 Task: Add Attachment from Google Drive to Card Card0000000067 in Board Board0000000017 in Workspace WS0000000006 in Trello. Add Cover Orange to Card Card0000000067 in Board Board0000000017 in Workspace WS0000000006 in Trello. Add "Add Label …" with "Title" Title0000000067 to Button Button0000000067 to Card Card0000000067 in Board Board0000000017 in Workspace WS0000000006 in Trello. Add Description DS0000000067 to Card Card0000000067 in Board Board0000000017 in Workspace WS0000000006 in Trello. Add Comment CM0000000067 to Card Card0000000067 in Board Board0000000017 in Workspace WS0000000006 in Trello
Action: Mouse moved to (80, 379)
Screenshot: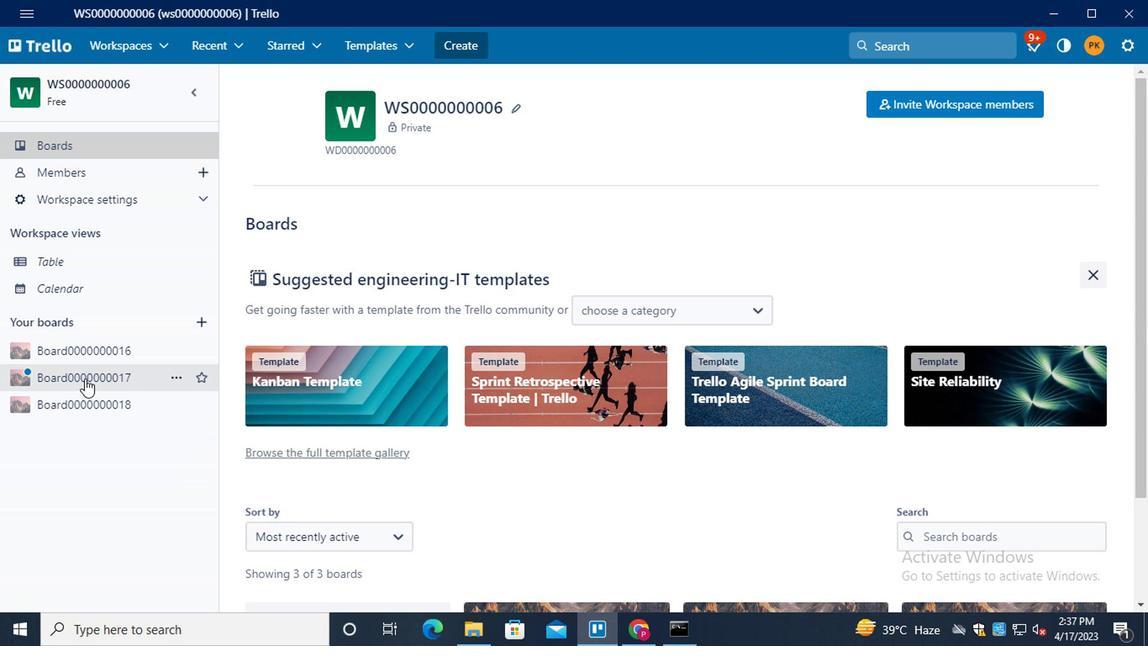 
Action: Mouse pressed left at (80, 379)
Screenshot: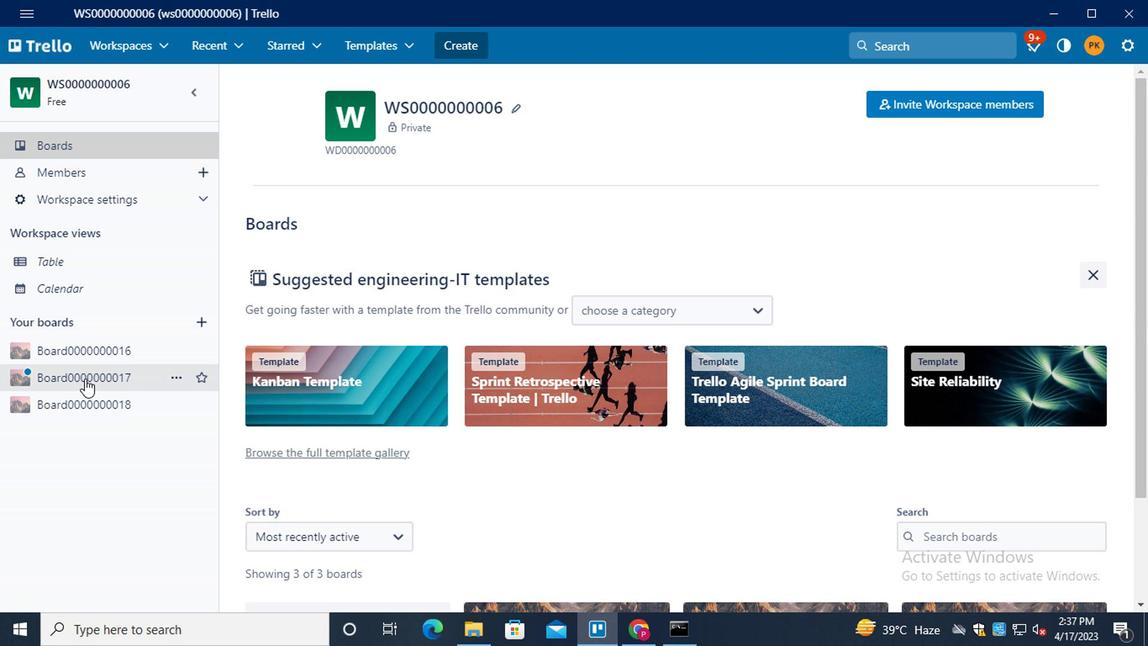
Action: Mouse moved to (292, 468)
Screenshot: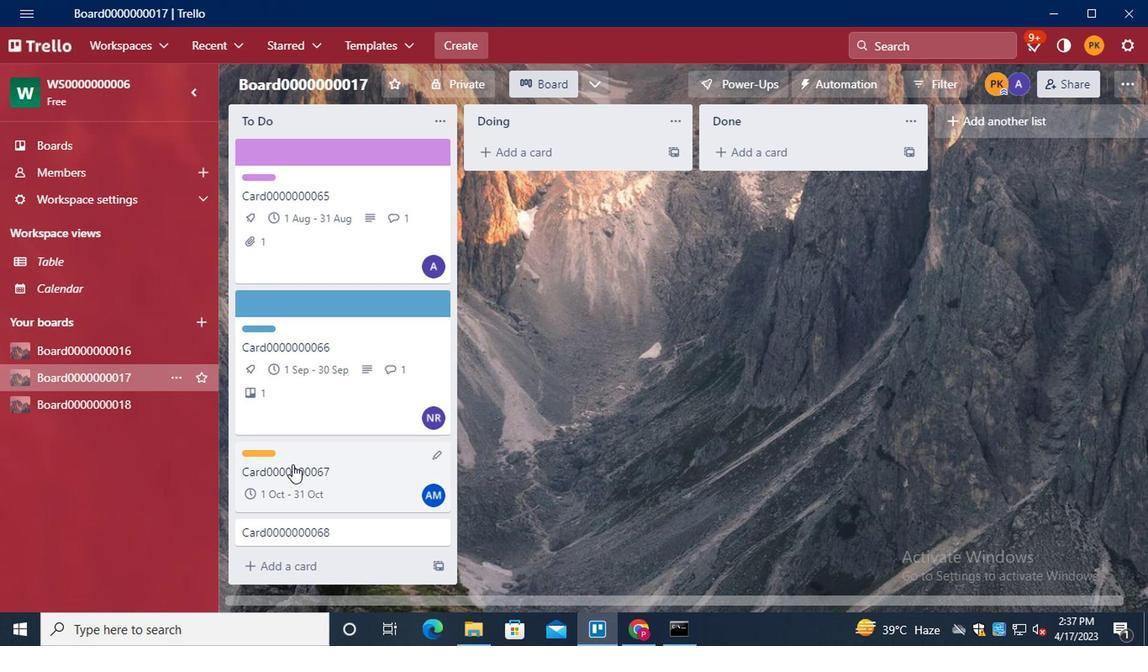 
Action: Mouse pressed left at (292, 468)
Screenshot: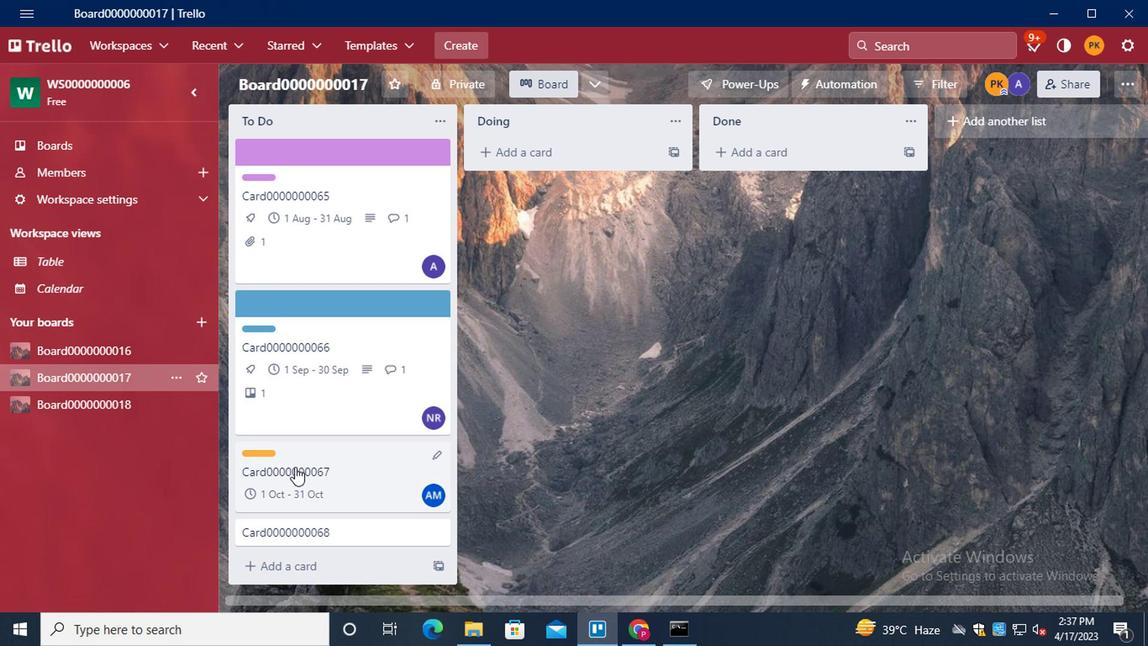 
Action: Mouse moved to (801, 358)
Screenshot: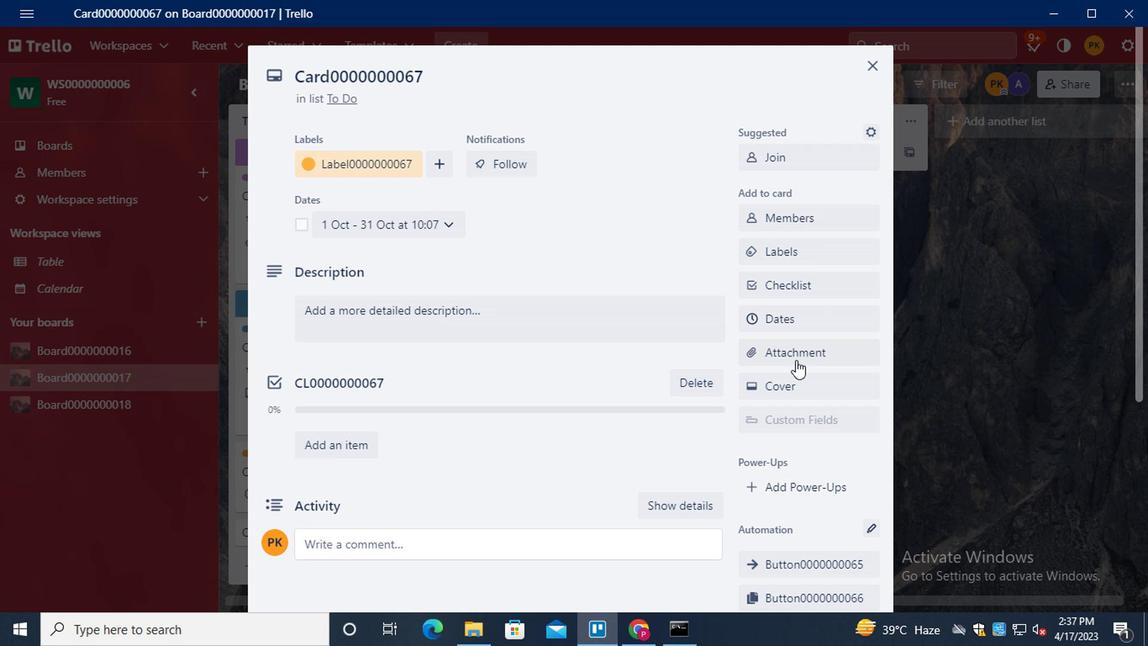 
Action: Mouse pressed left at (801, 358)
Screenshot: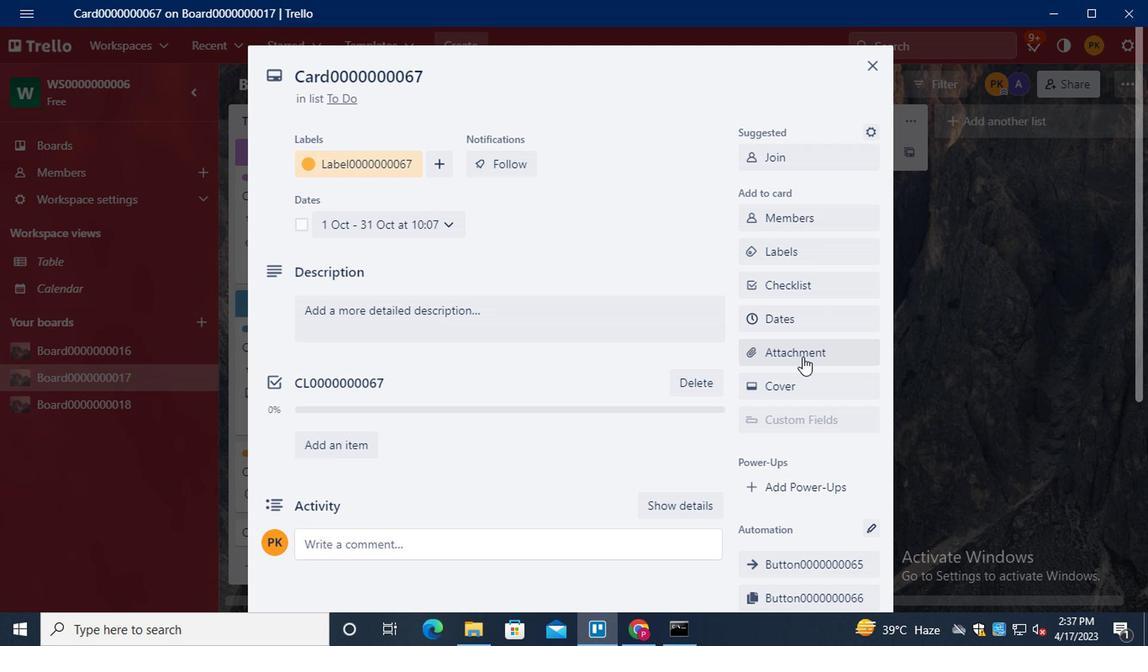 
Action: Mouse moved to (827, 211)
Screenshot: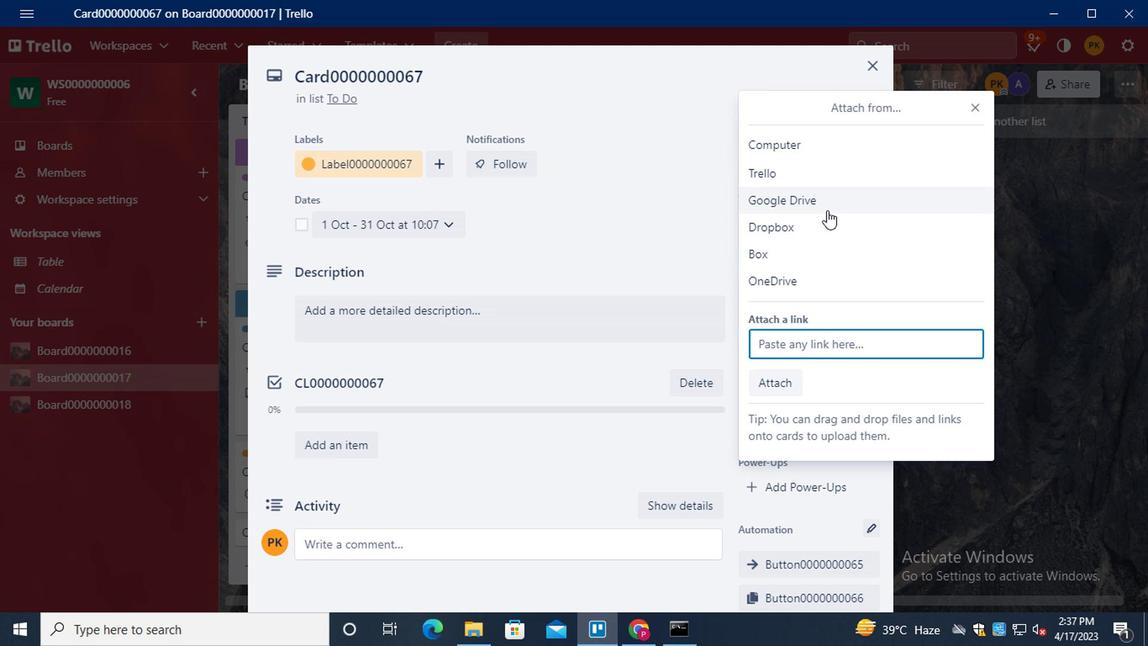 
Action: Mouse pressed left at (827, 211)
Screenshot: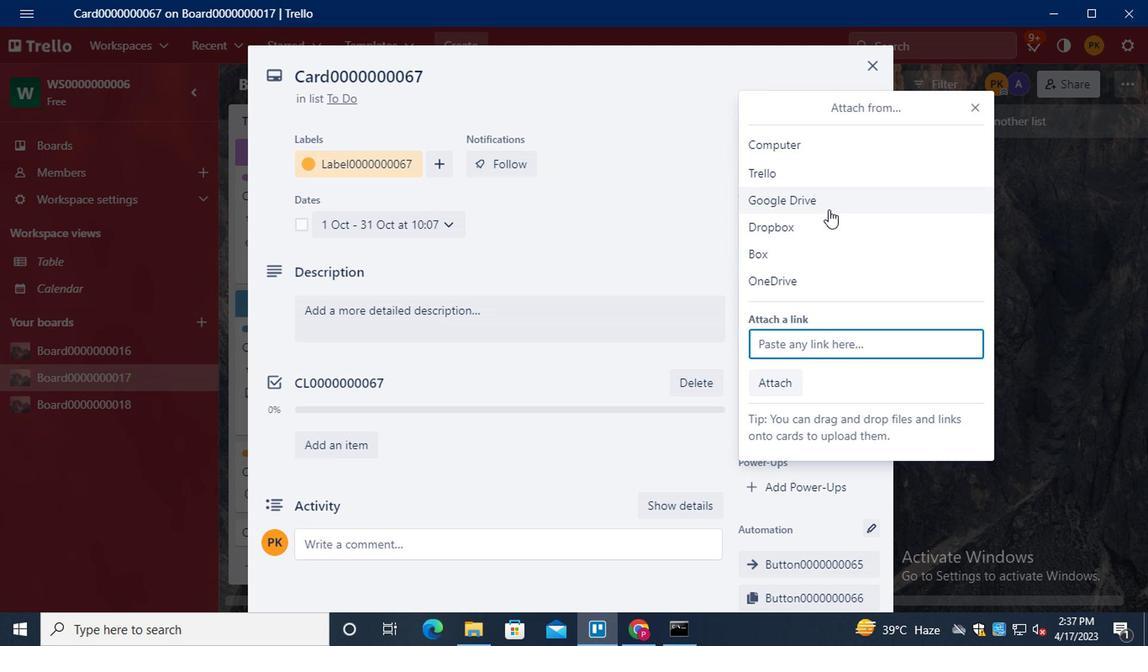 
Action: Mouse moved to (614, 406)
Screenshot: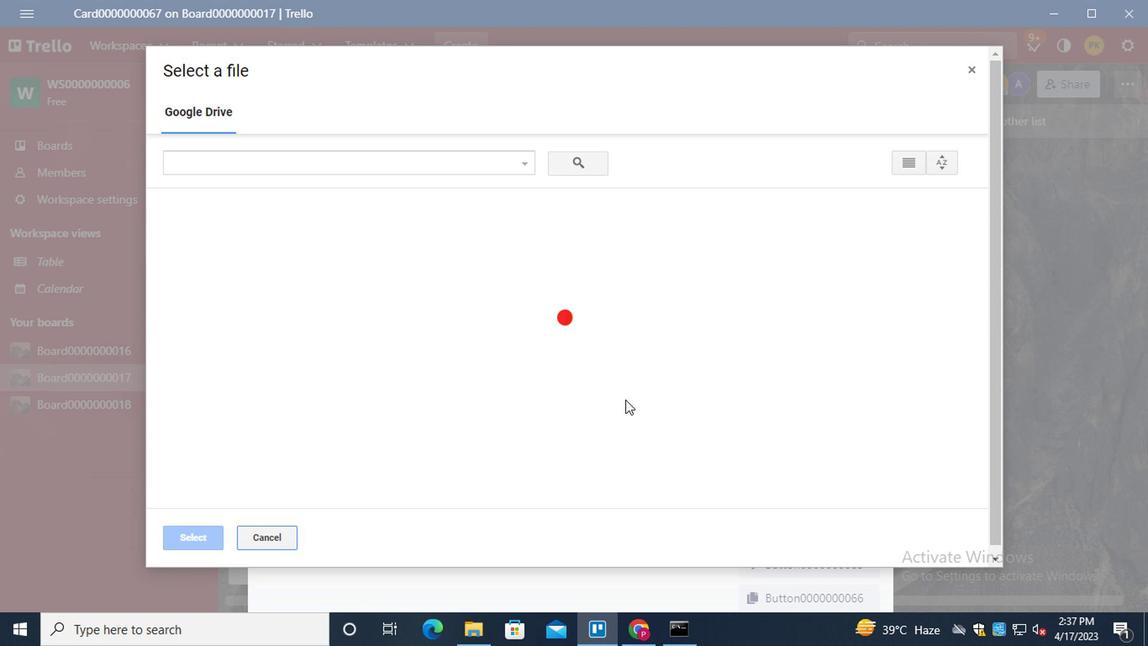 
Action: Mouse scrolled (614, 405) with delta (0, 0)
Screenshot: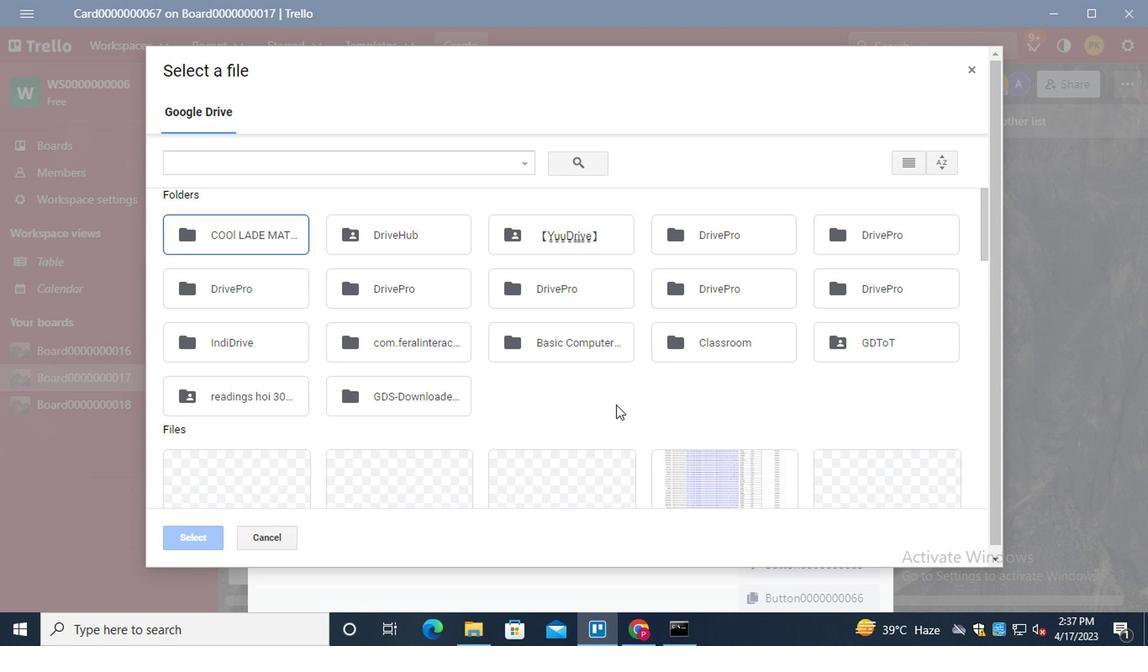 
Action: Mouse scrolled (614, 405) with delta (0, 0)
Screenshot: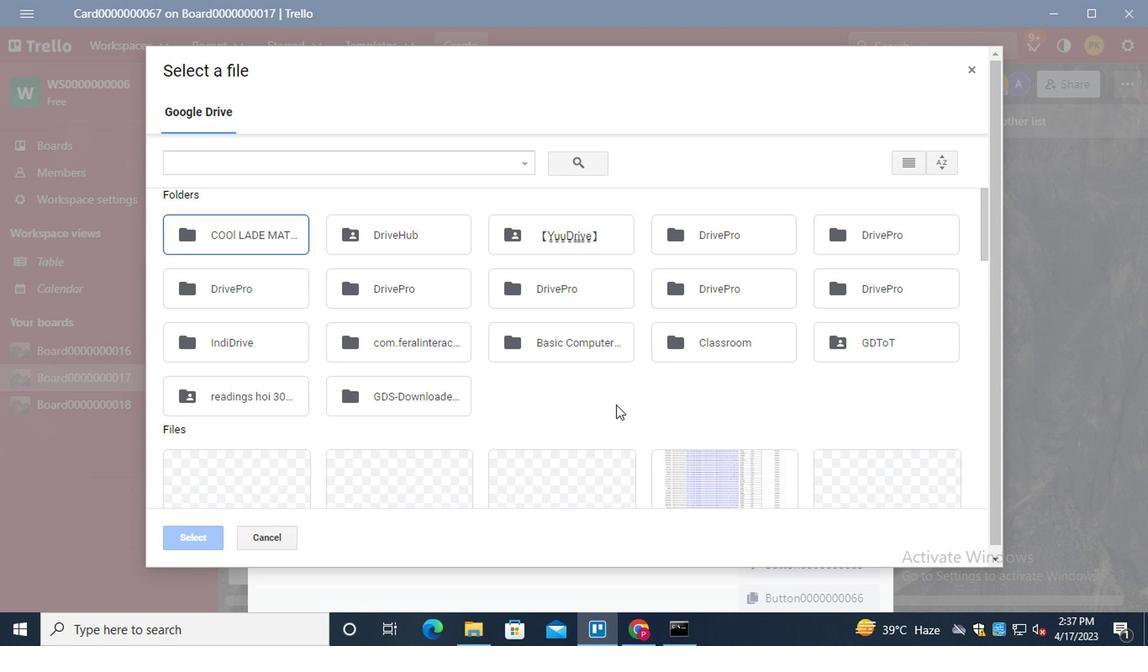 
Action: Mouse scrolled (614, 405) with delta (0, 0)
Screenshot: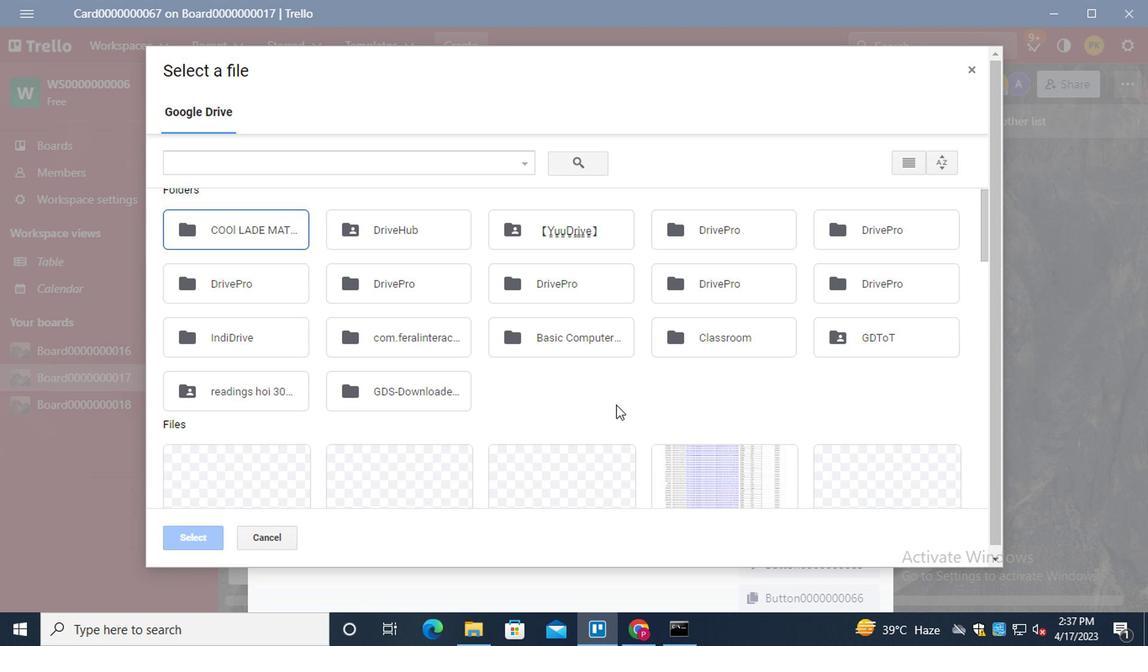 
Action: Mouse moved to (864, 342)
Screenshot: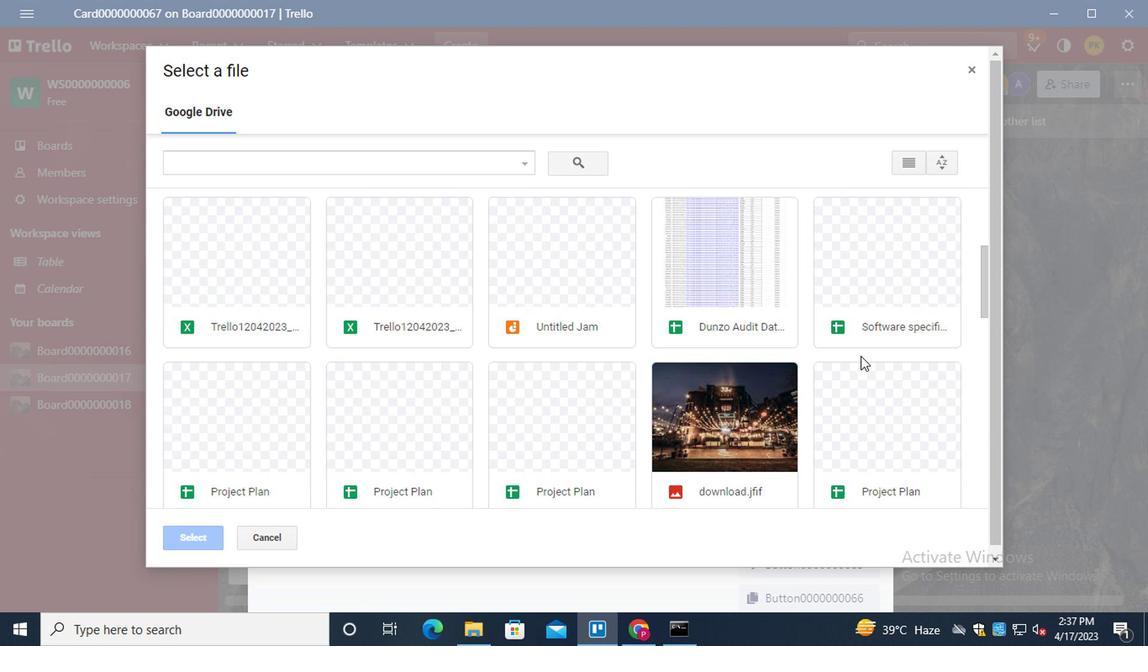 
Action: Mouse pressed left at (864, 342)
Screenshot: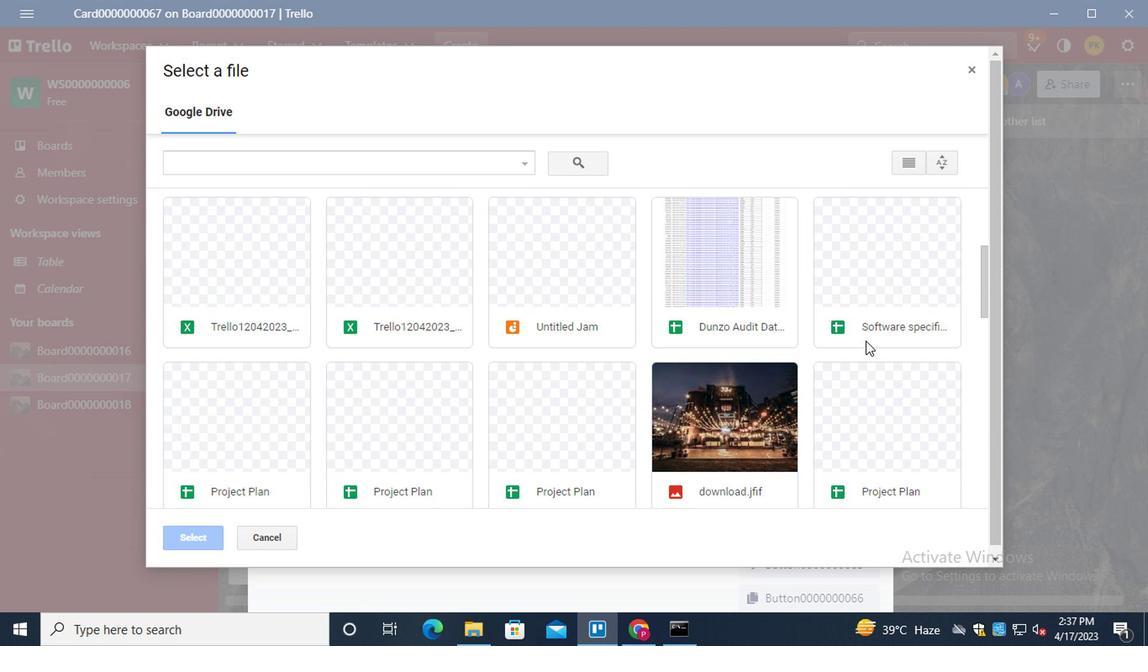 
Action: Mouse moved to (192, 542)
Screenshot: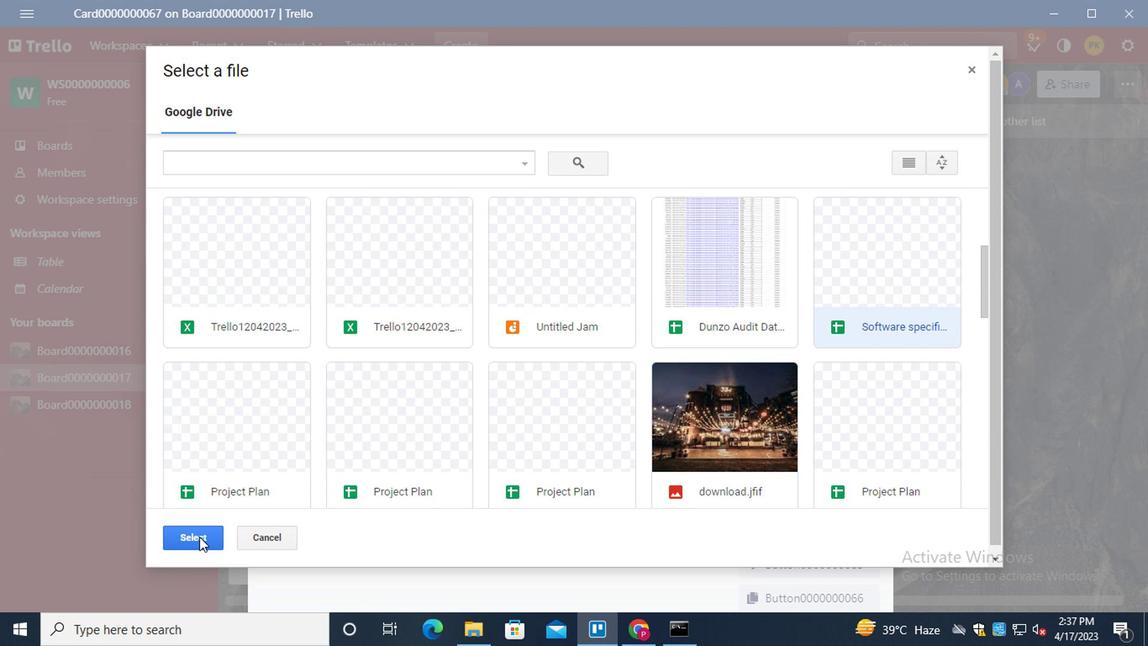 
Action: Mouse pressed left at (192, 542)
Screenshot: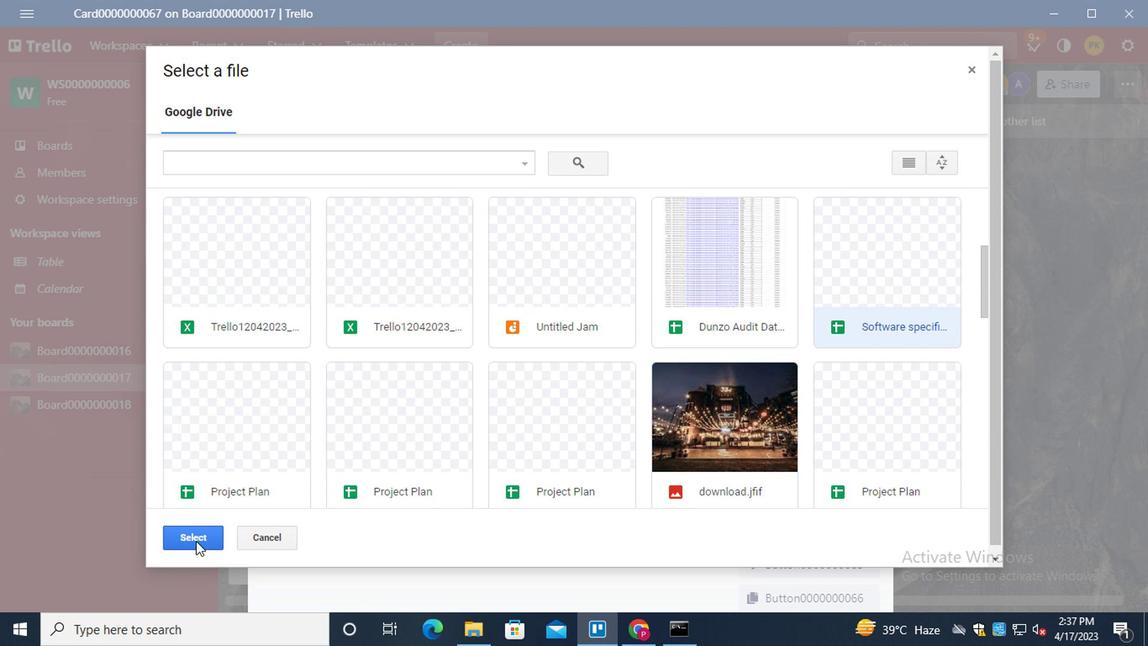 
Action: Mouse moved to (790, 393)
Screenshot: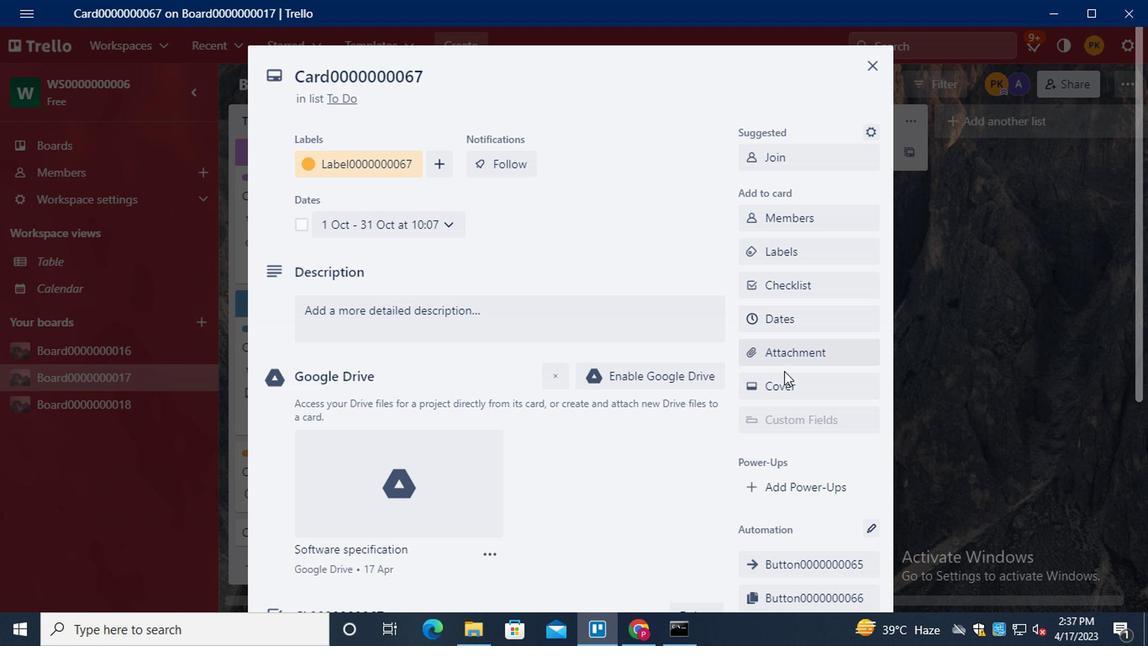 
Action: Mouse pressed left at (790, 393)
Screenshot: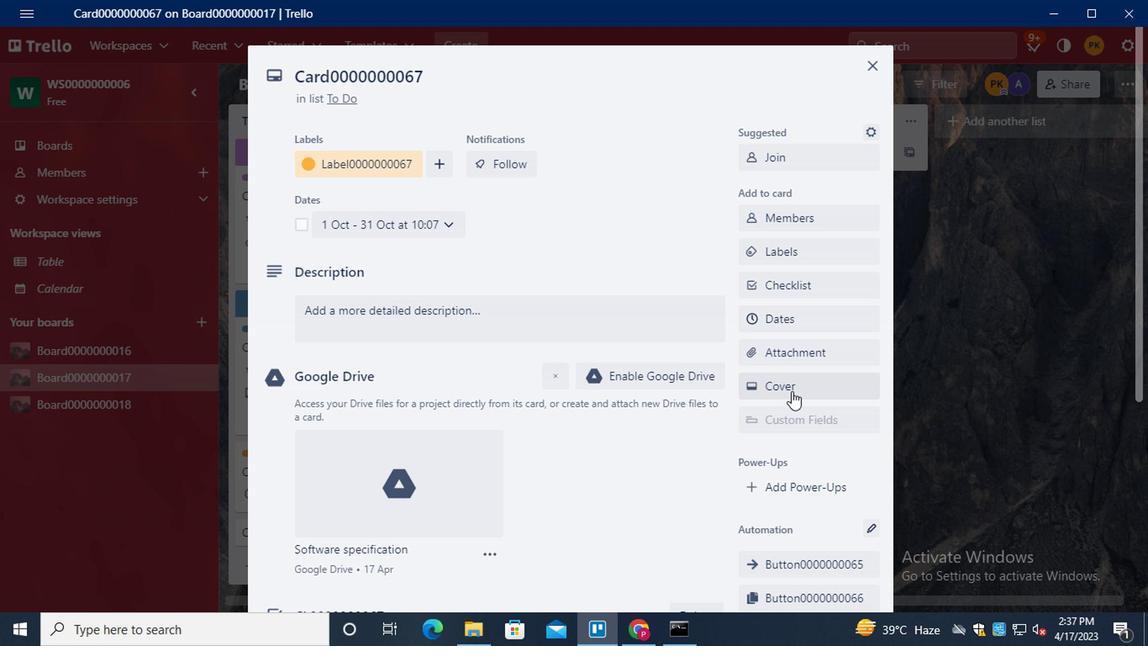 
Action: Mouse moved to (868, 271)
Screenshot: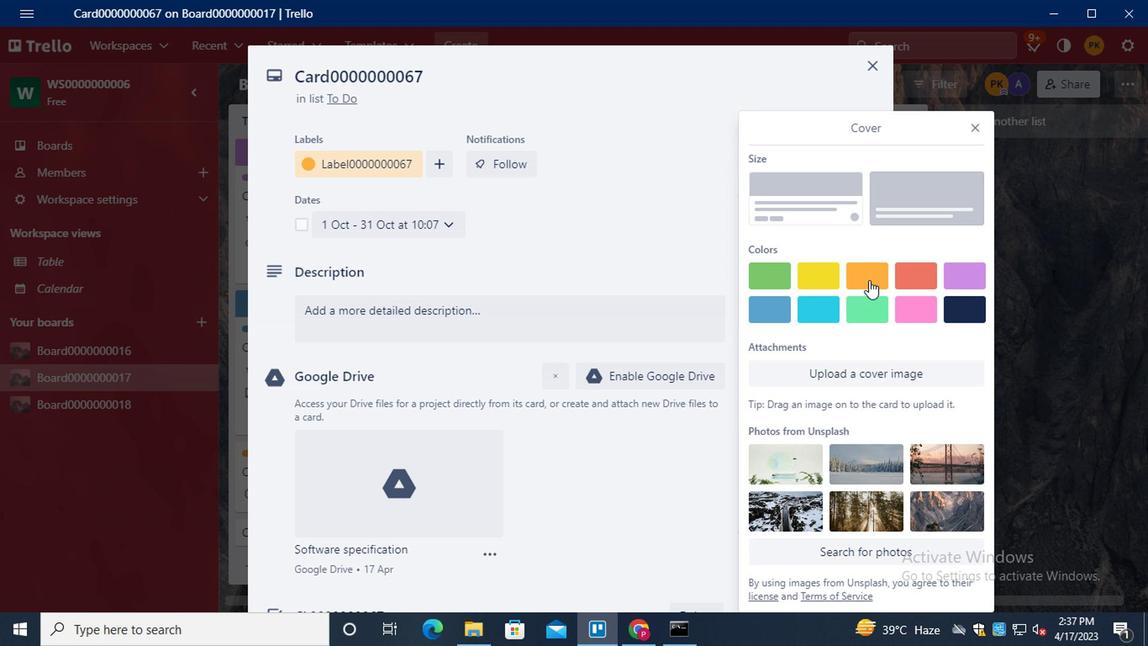 
Action: Mouse pressed left at (868, 271)
Screenshot: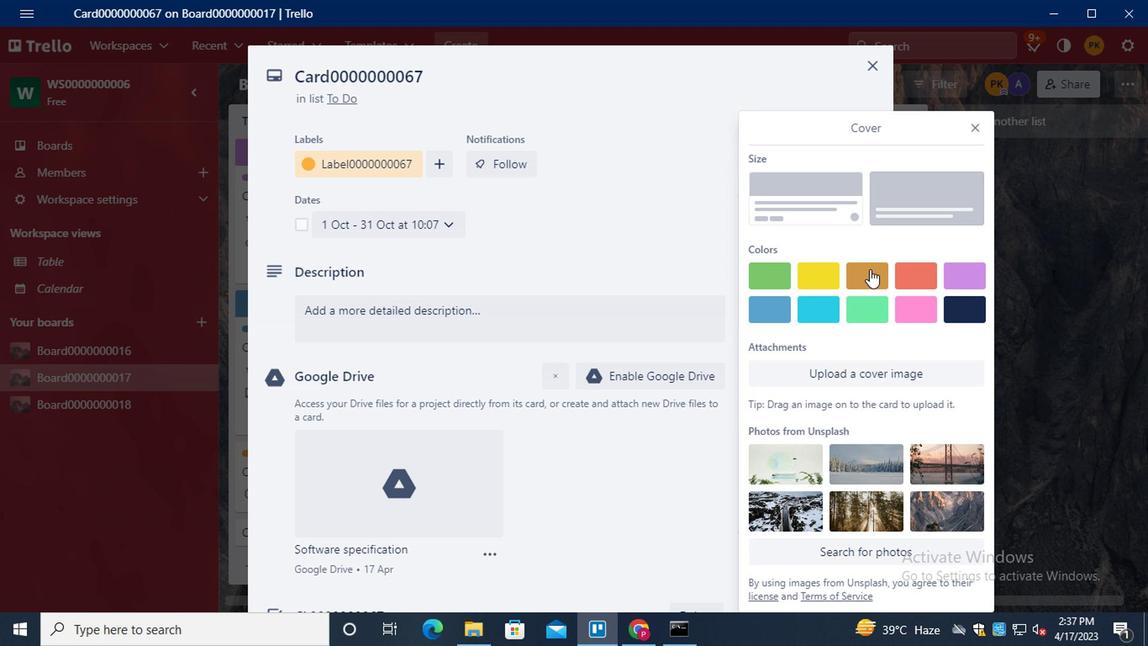 
Action: Mouse moved to (973, 99)
Screenshot: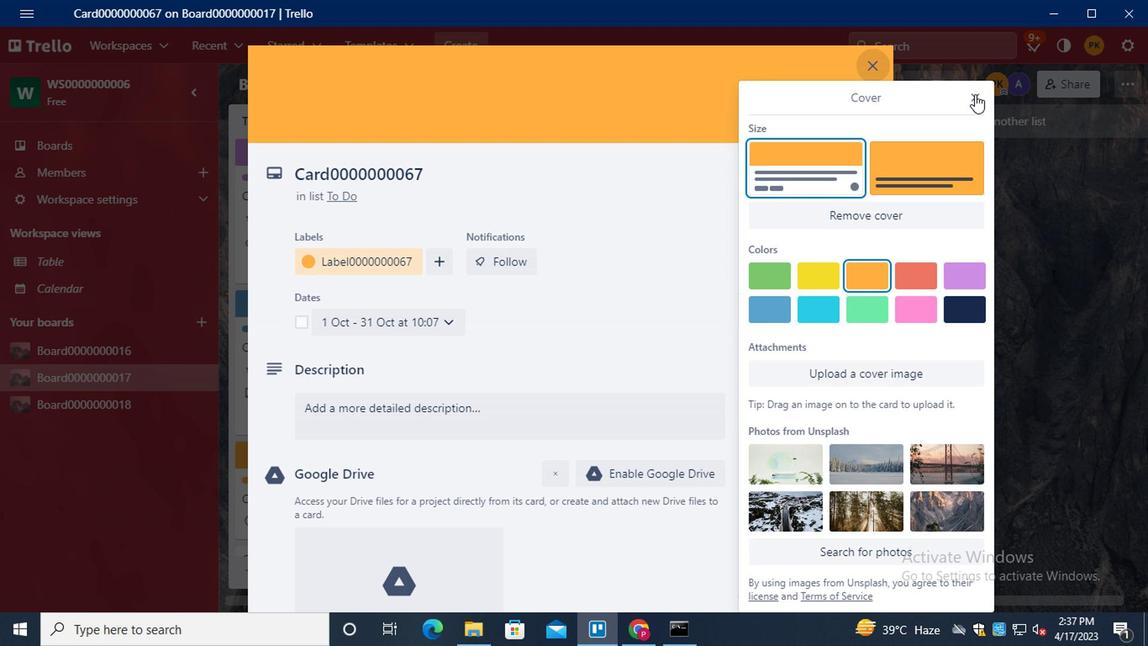 
Action: Mouse pressed left at (973, 99)
Screenshot: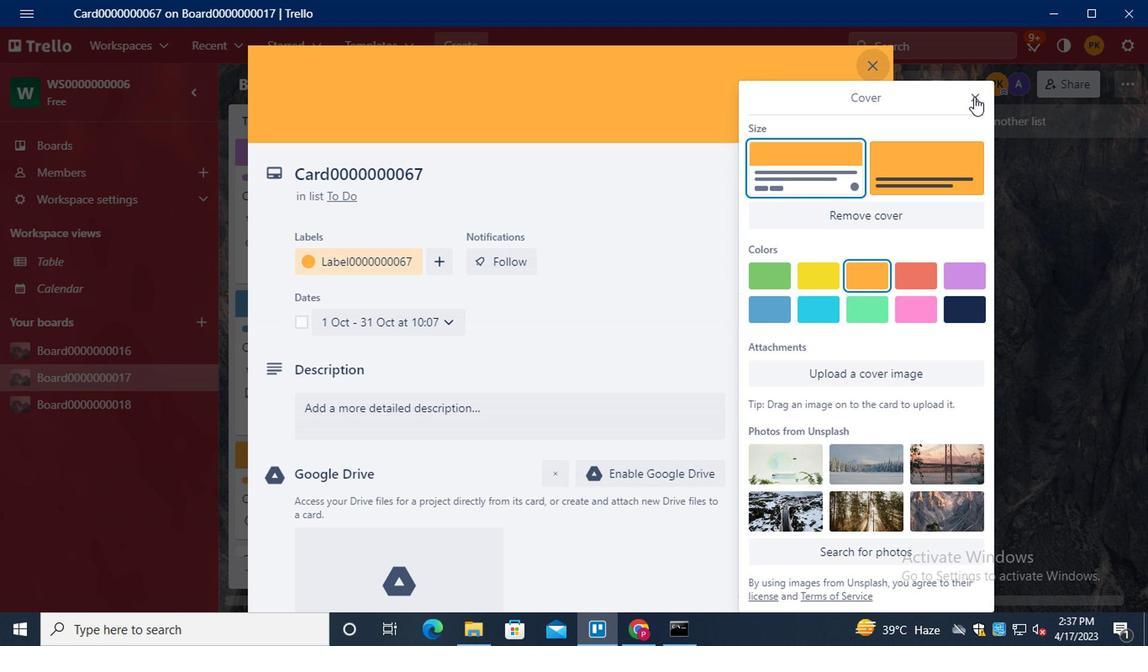 
Action: Mouse moved to (788, 506)
Screenshot: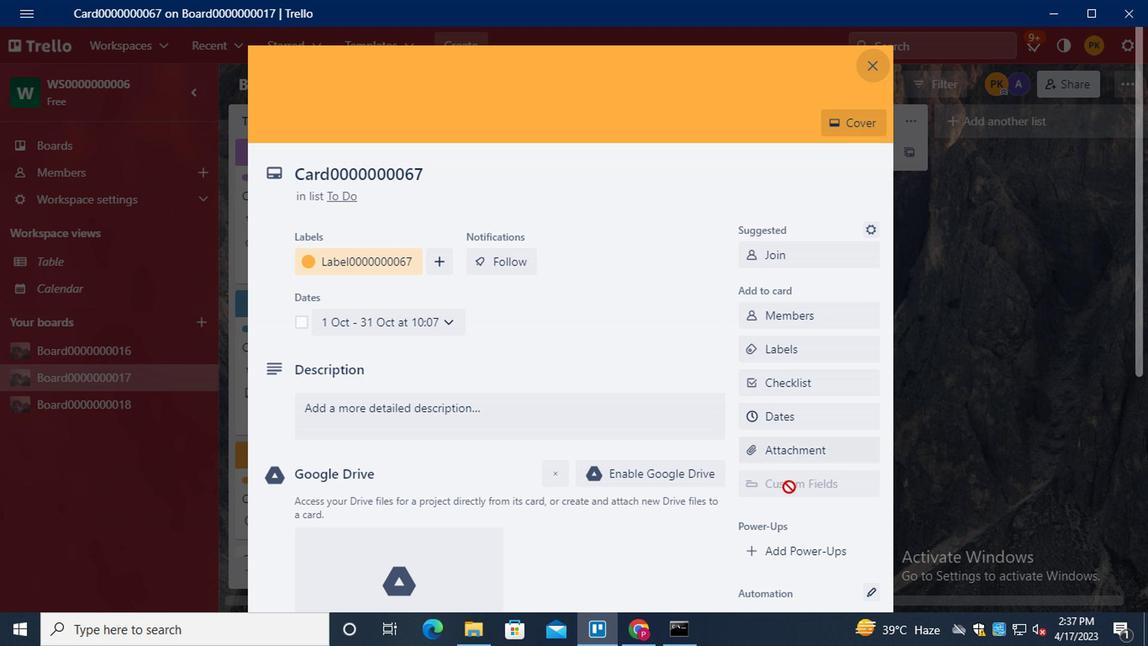 
Action: Mouse scrolled (788, 505) with delta (0, -1)
Screenshot: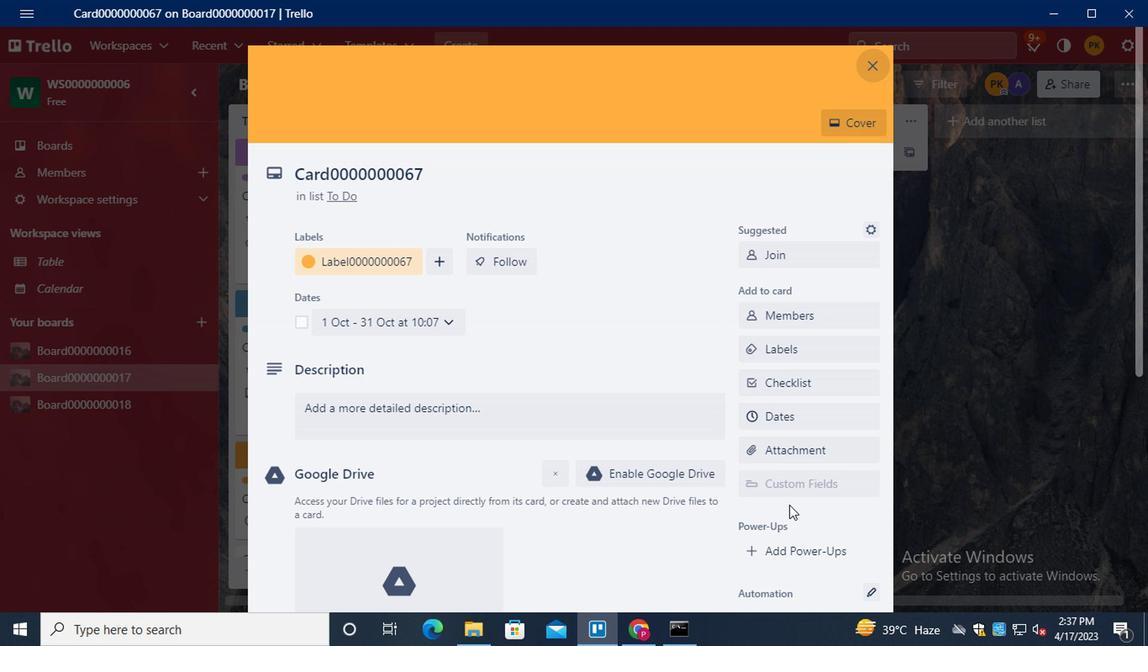 
Action: Mouse scrolled (788, 505) with delta (0, -1)
Screenshot: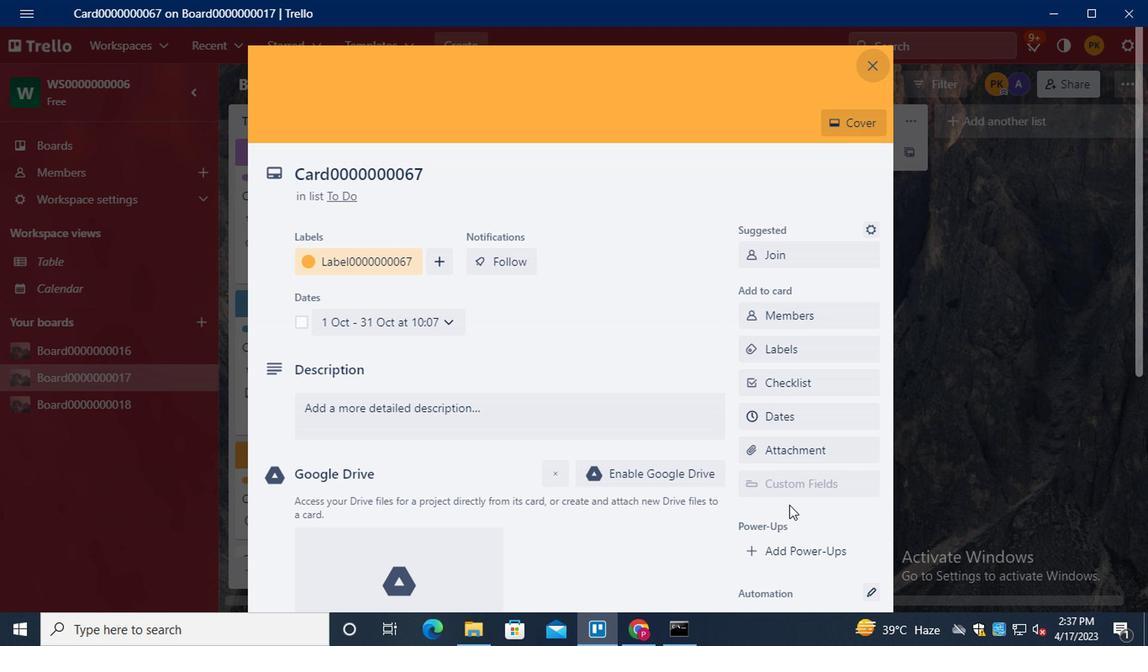 
Action: Mouse moved to (788, 527)
Screenshot: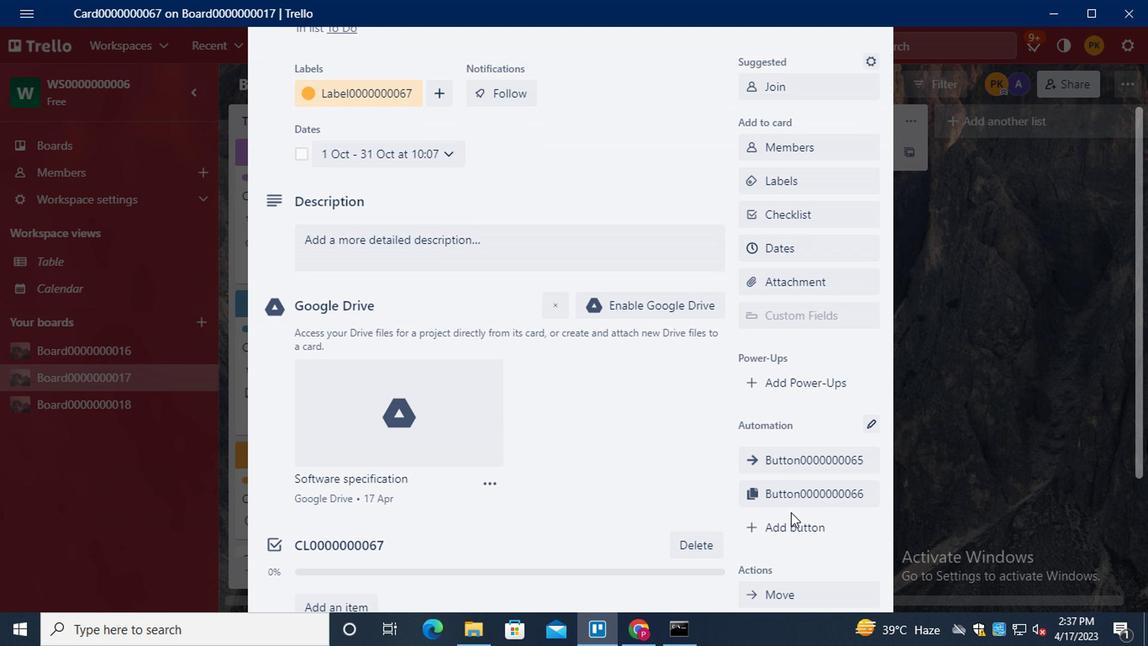 
Action: Mouse pressed left at (788, 527)
Screenshot: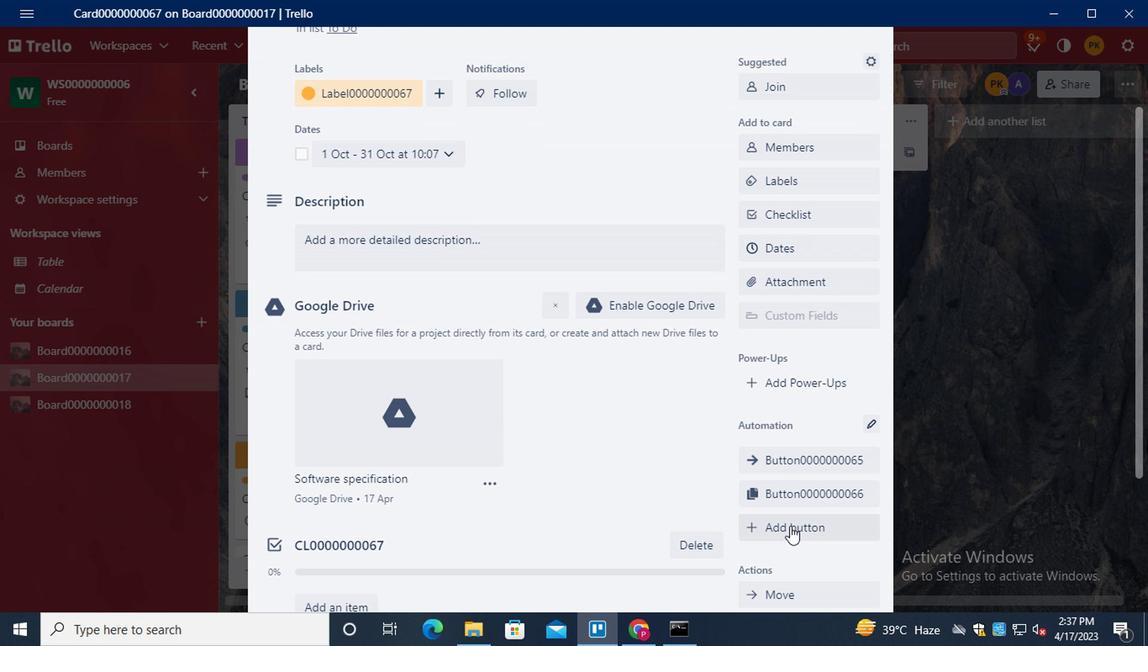 
Action: Mouse moved to (858, 229)
Screenshot: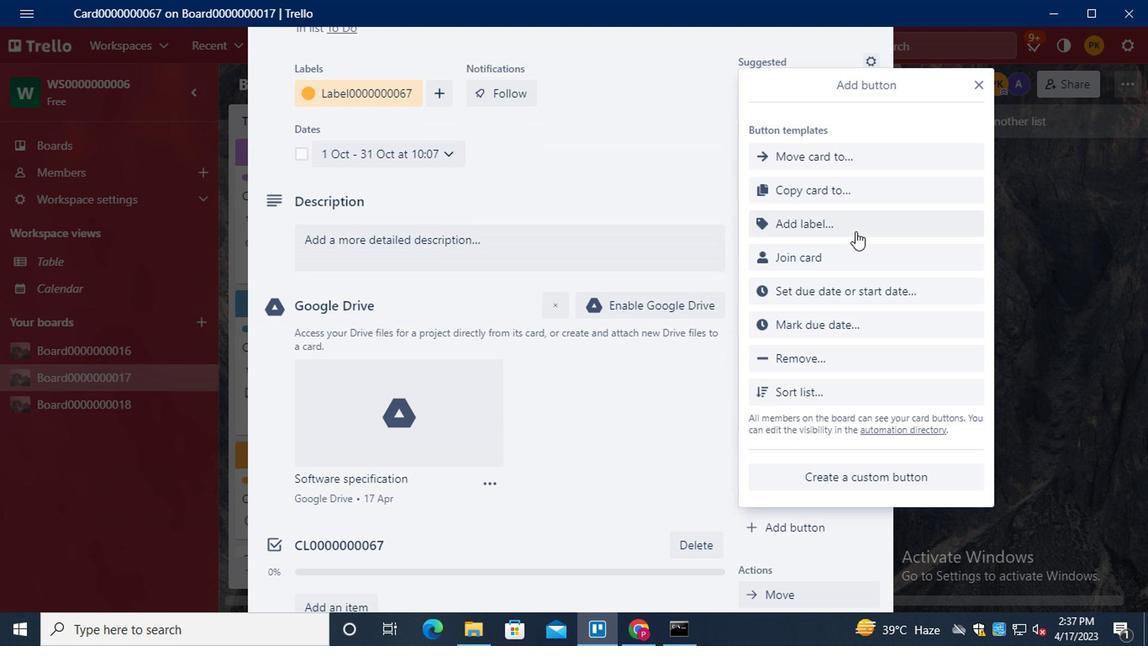 
Action: Mouse pressed left at (858, 229)
Screenshot: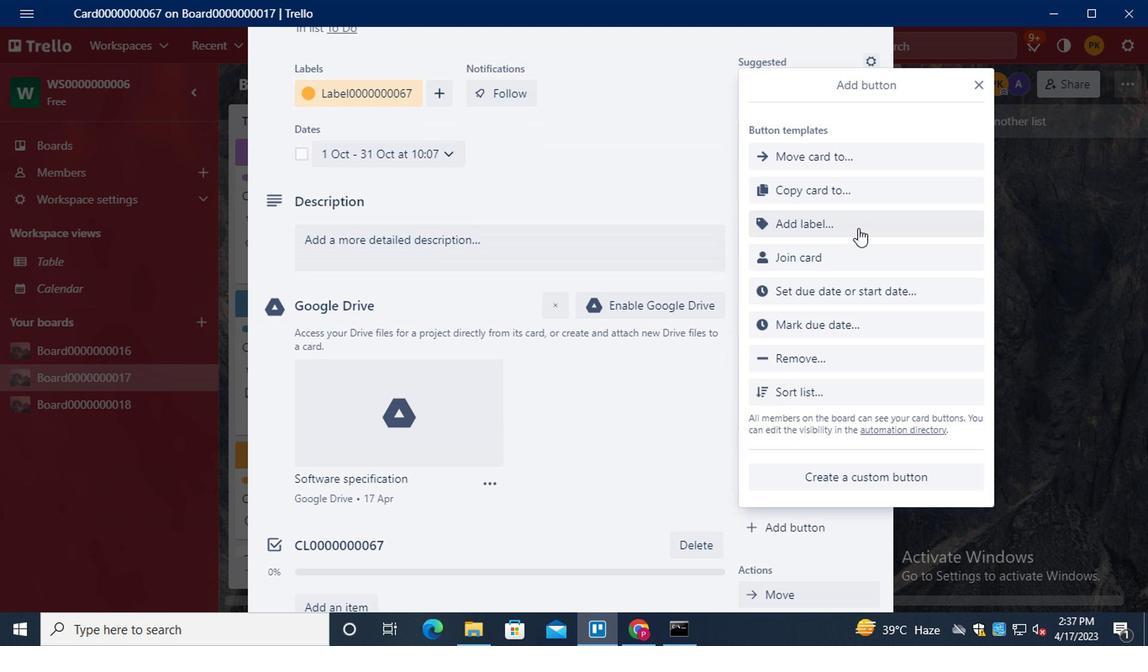 
Action: Key pressed <Key.shift>TITLE0000000067
Screenshot: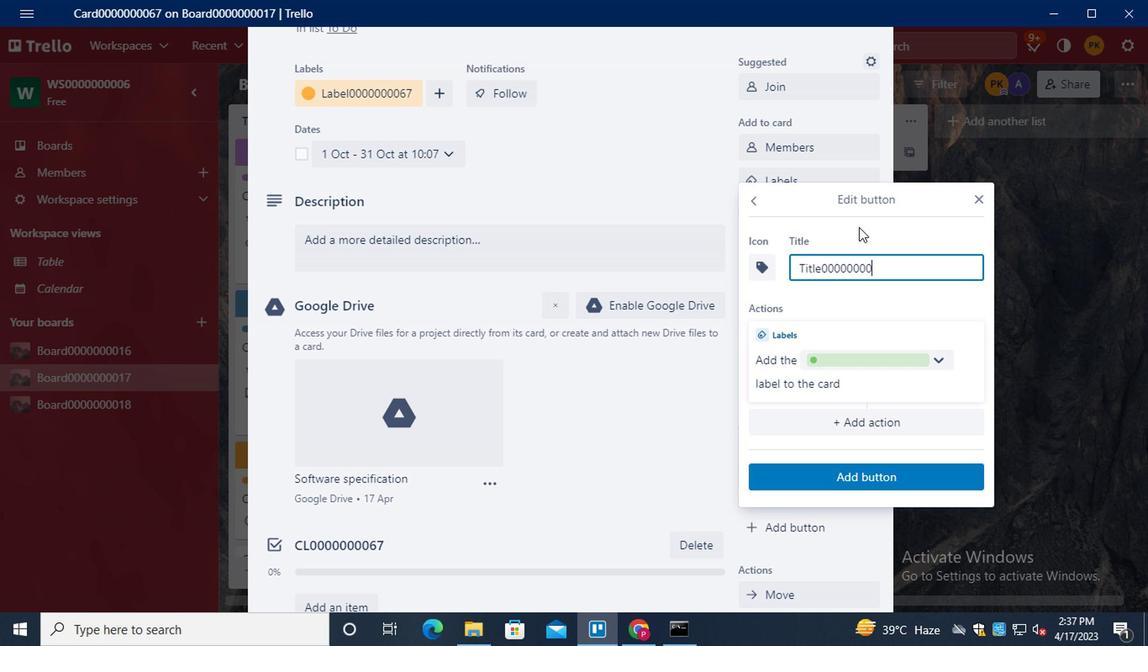 
Action: Mouse moved to (853, 478)
Screenshot: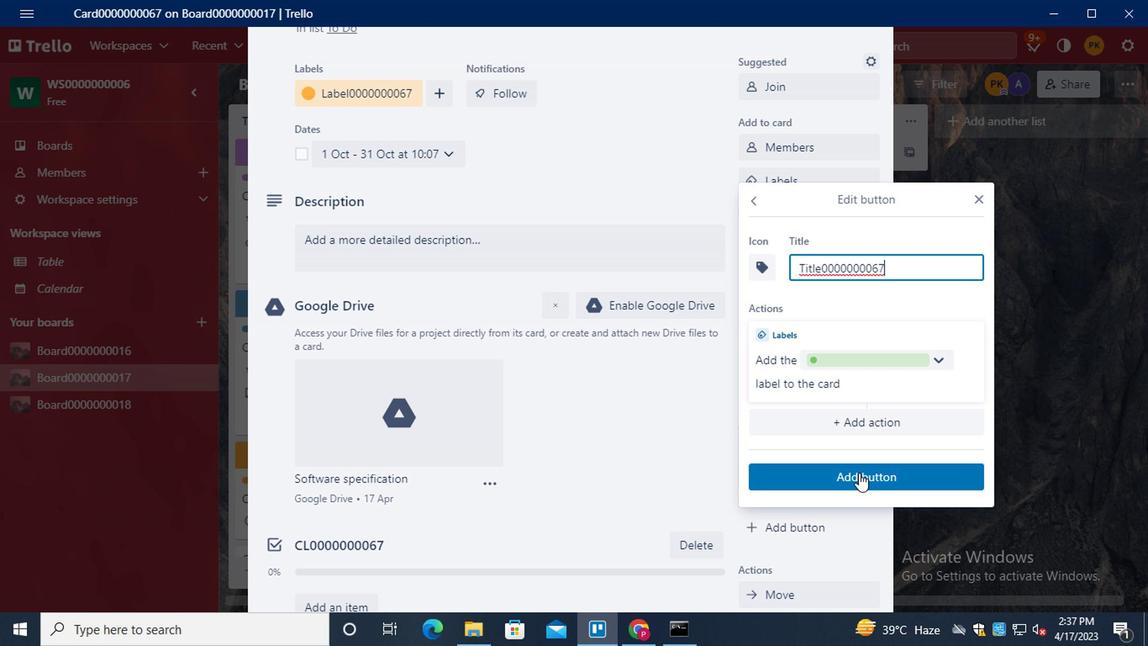 
Action: Mouse pressed left at (853, 478)
Screenshot: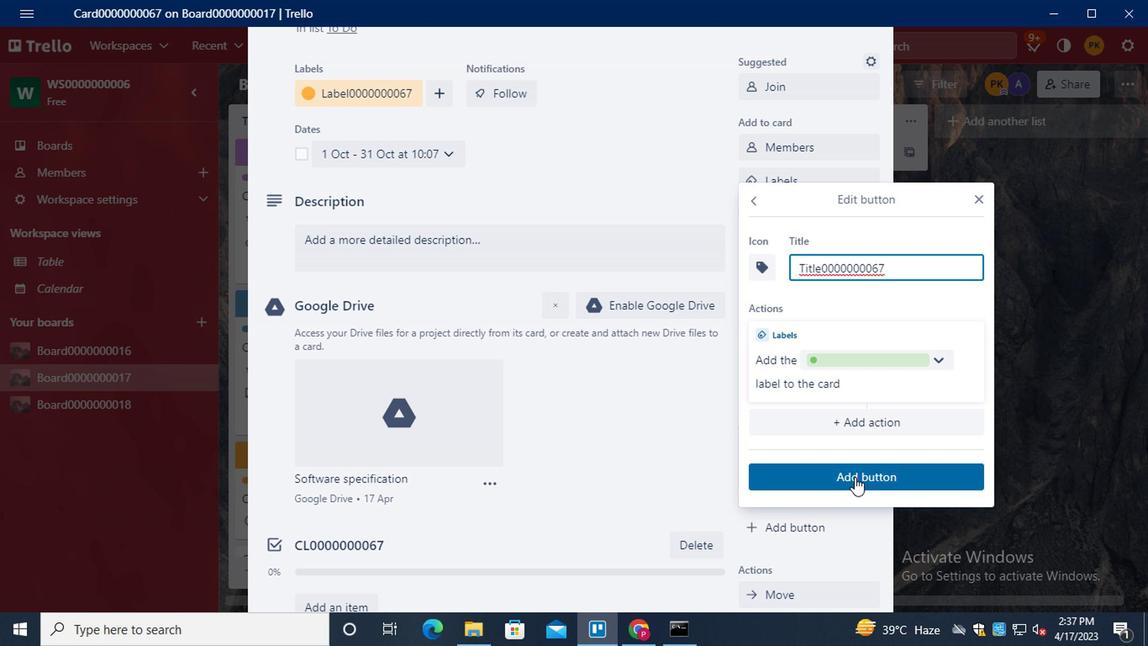 
Action: Mouse moved to (643, 248)
Screenshot: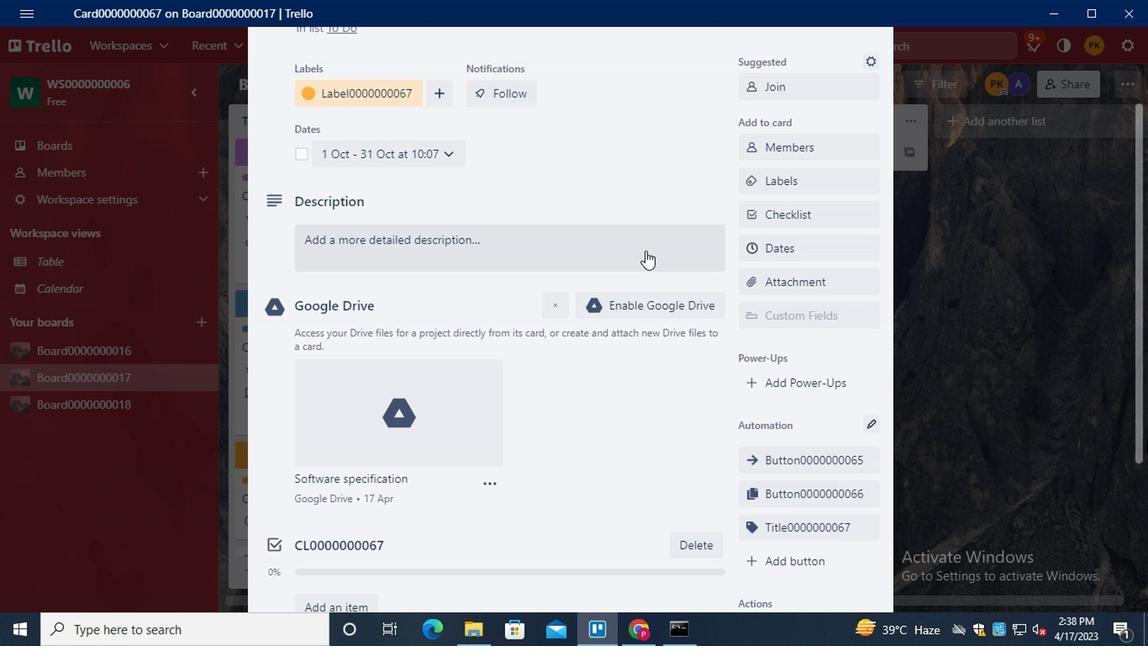 
Action: Mouse pressed left at (643, 248)
Screenshot: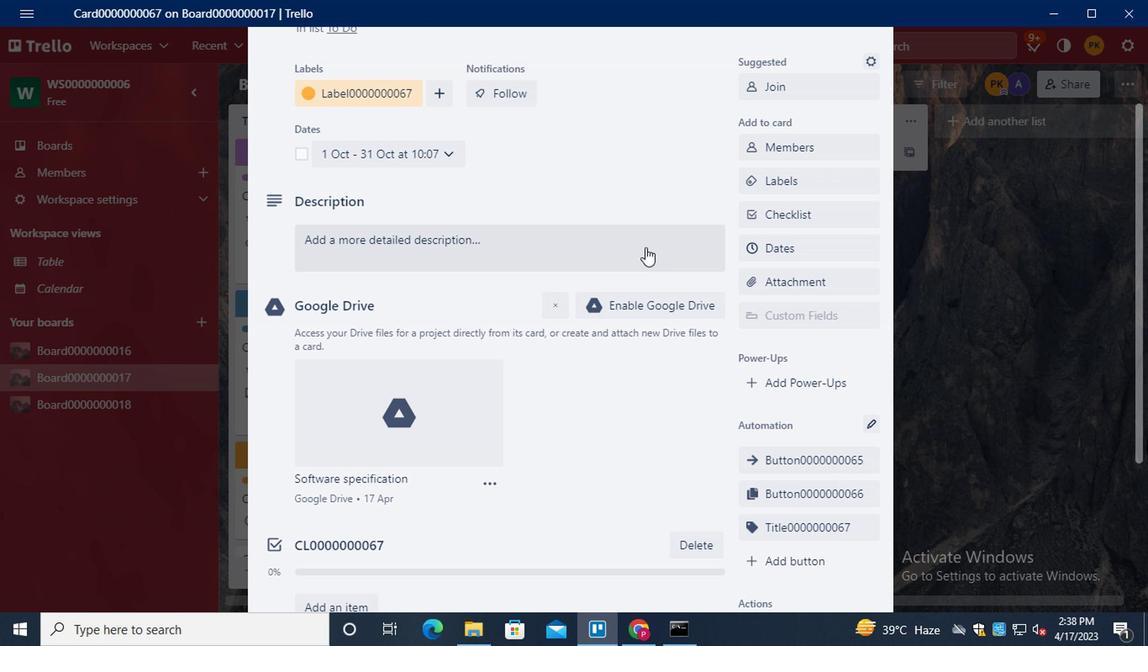 
Action: Key pressed <Key.shift>DS0000000067
Screenshot: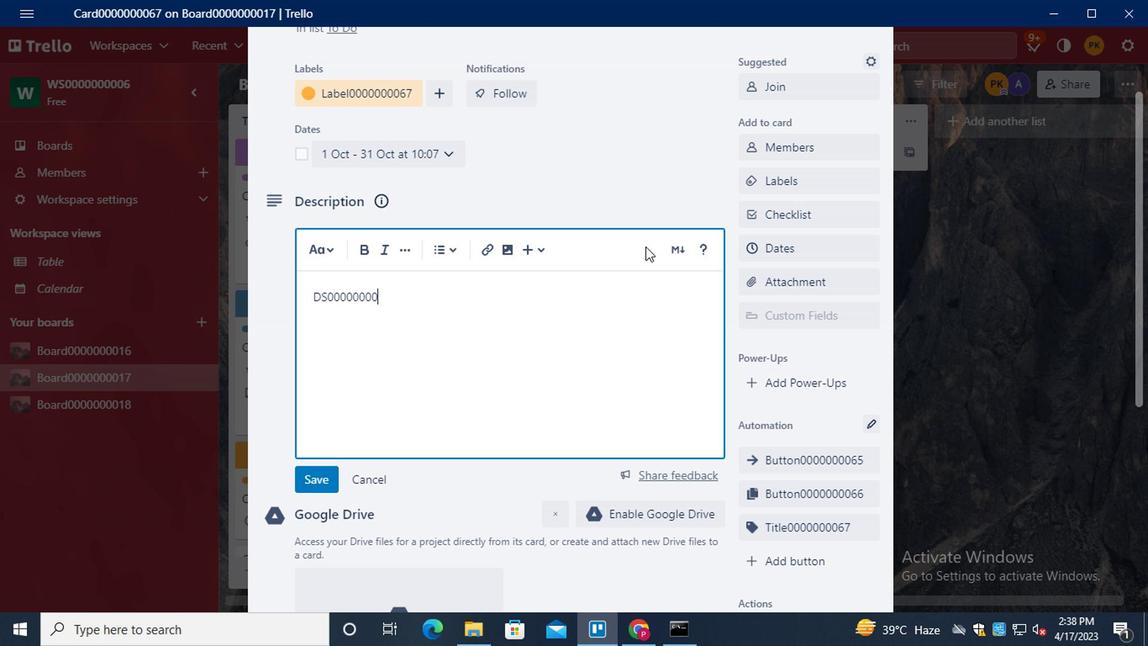 
Action: Mouse moved to (322, 477)
Screenshot: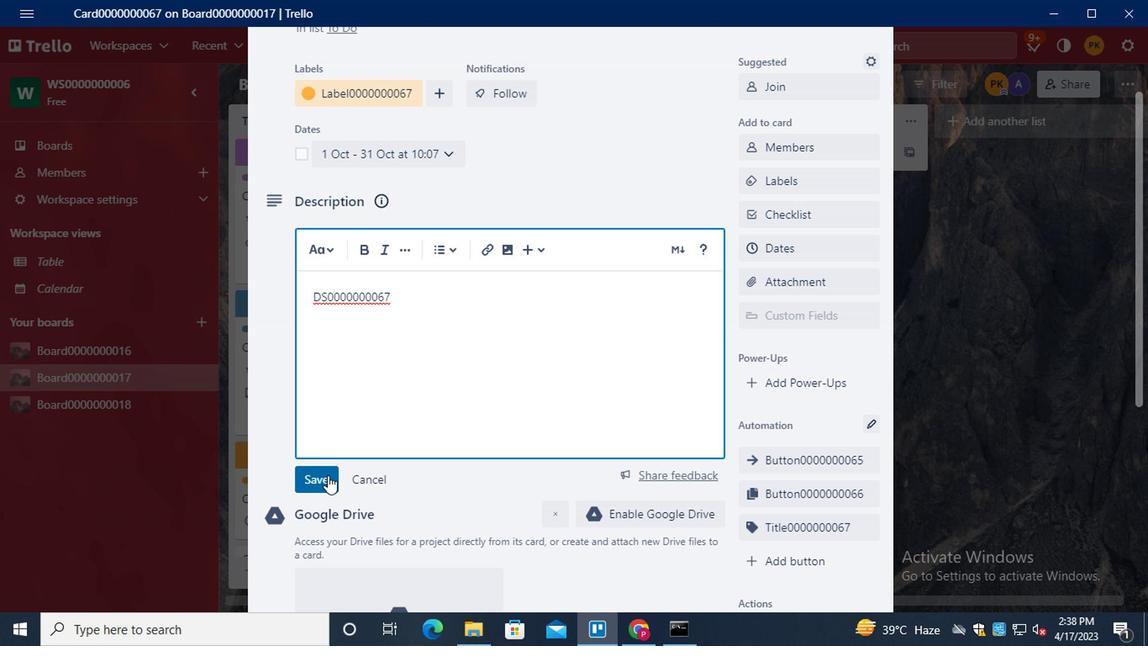 
Action: Mouse pressed left at (322, 477)
Screenshot: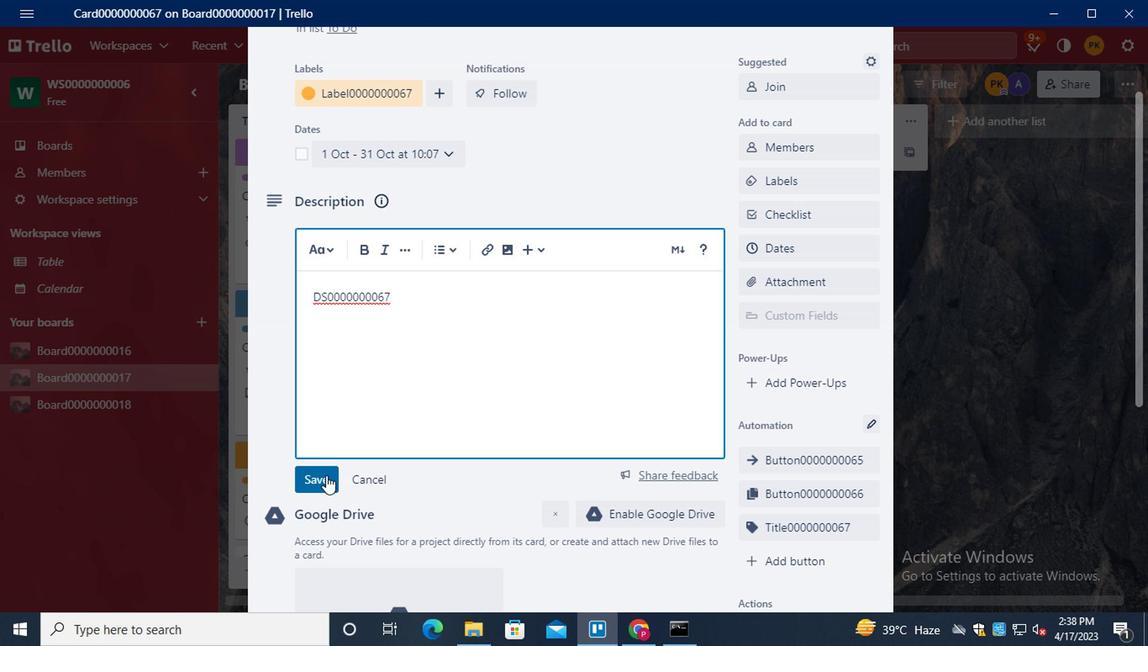 
Action: Mouse moved to (439, 391)
Screenshot: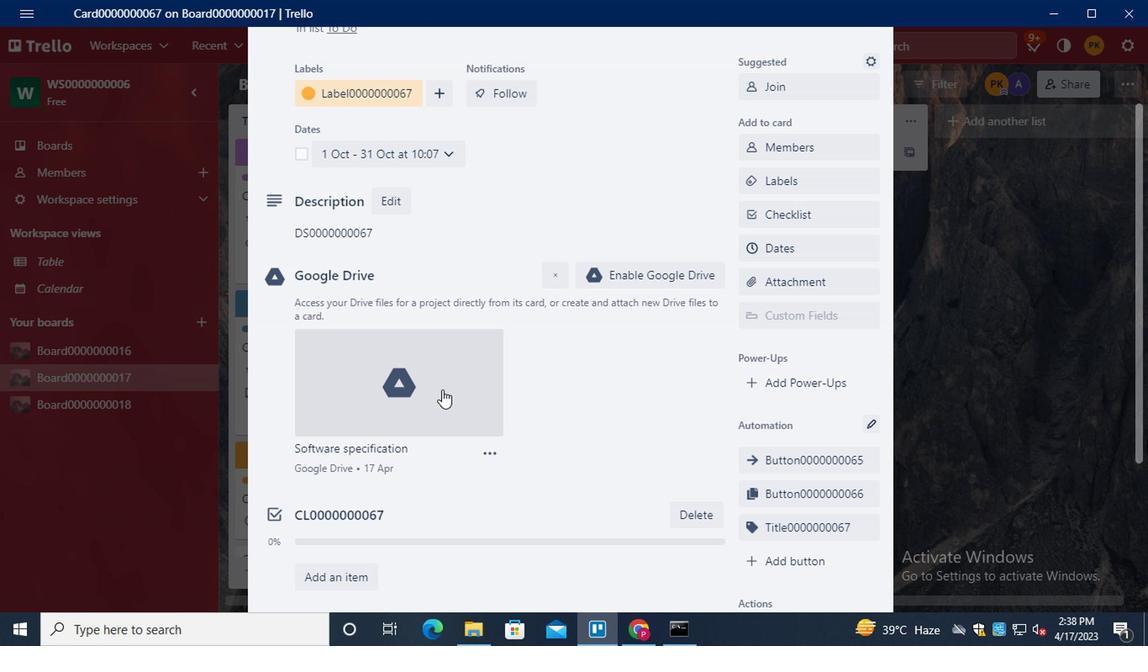 
Action: Mouse scrolled (439, 390) with delta (0, 0)
Screenshot: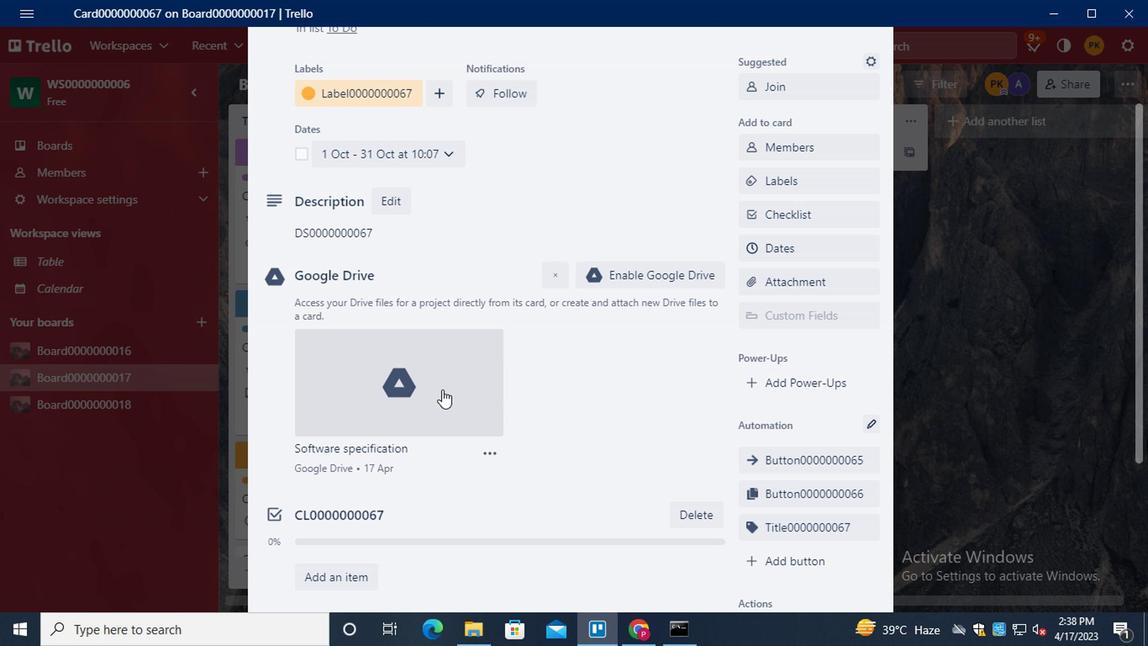 
Action: Mouse scrolled (439, 390) with delta (0, 0)
Screenshot: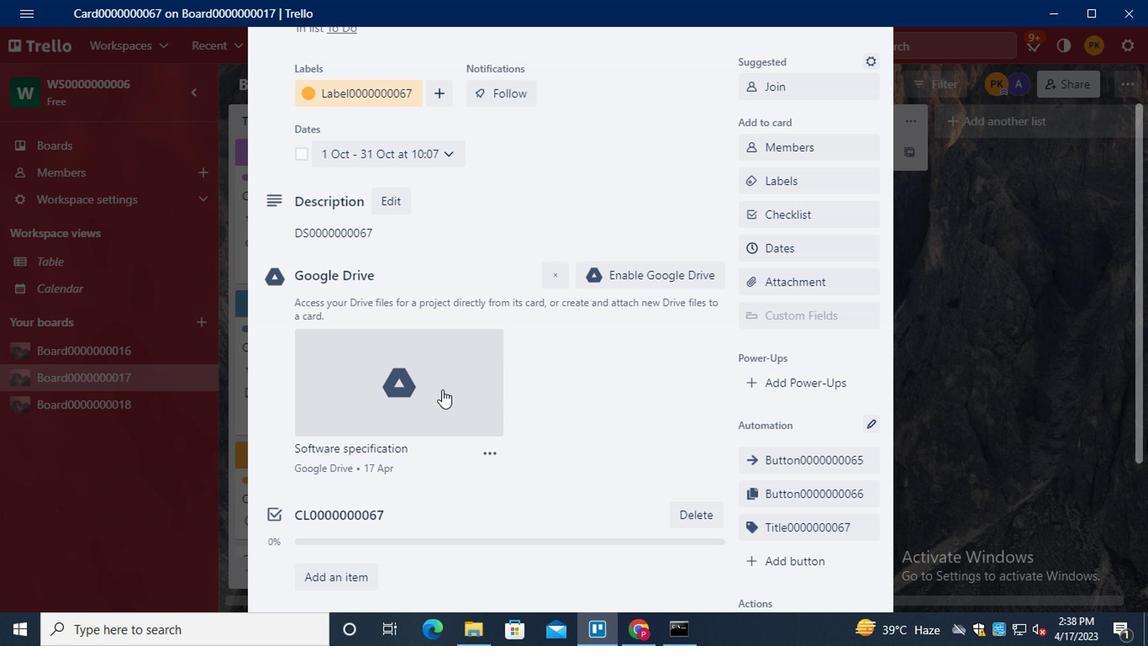 
Action: Mouse moved to (439, 391)
Screenshot: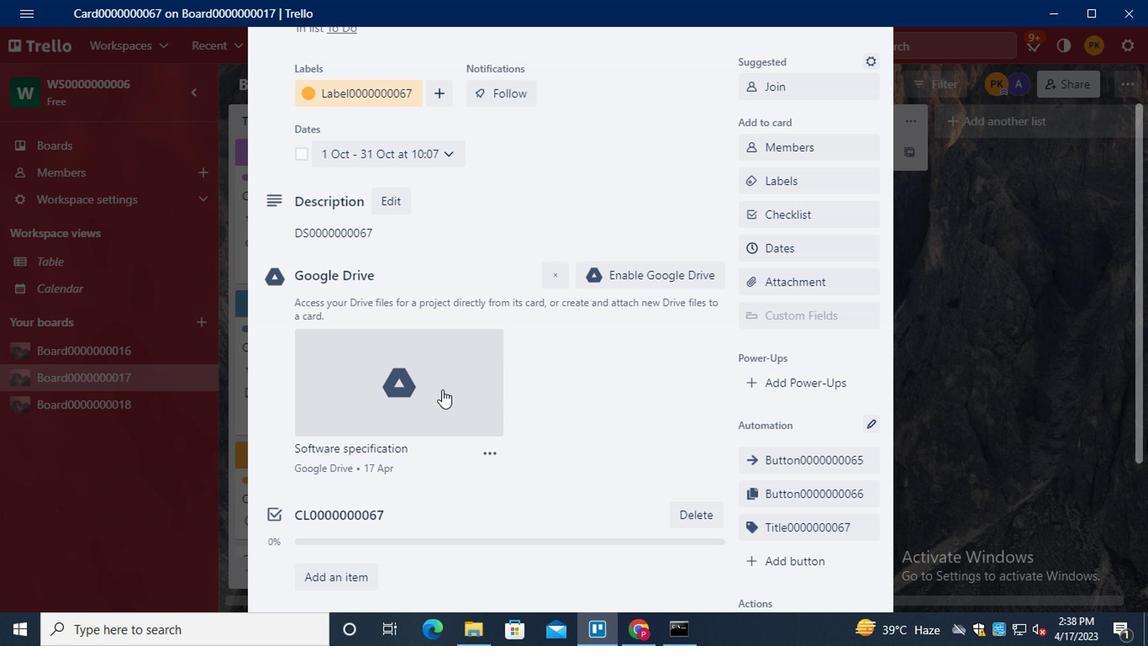 
Action: Mouse scrolled (439, 390) with delta (0, 0)
Screenshot: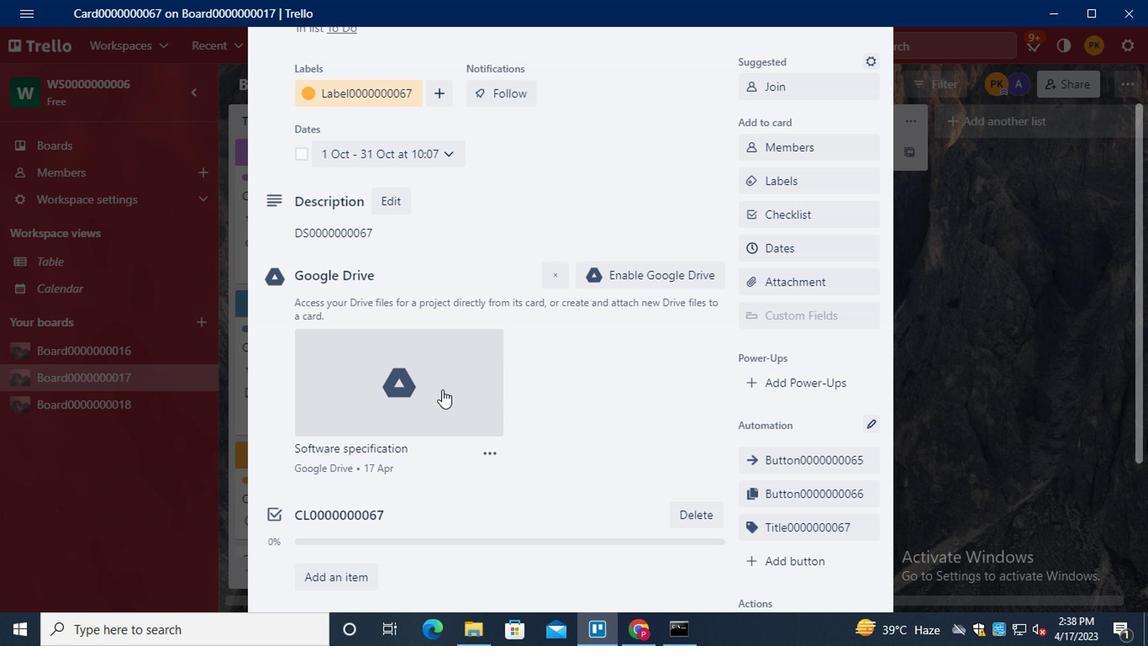 
Action: Mouse moved to (411, 417)
Screenshot: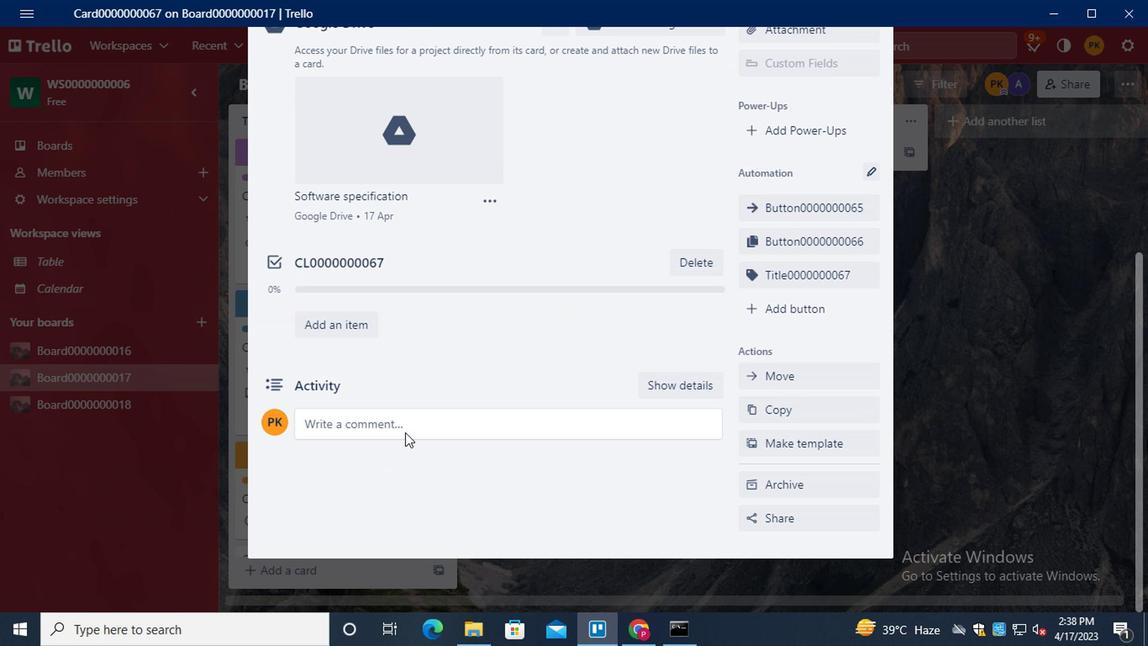 
Action: Mouse pressed left at (411, 417)
Screenshot: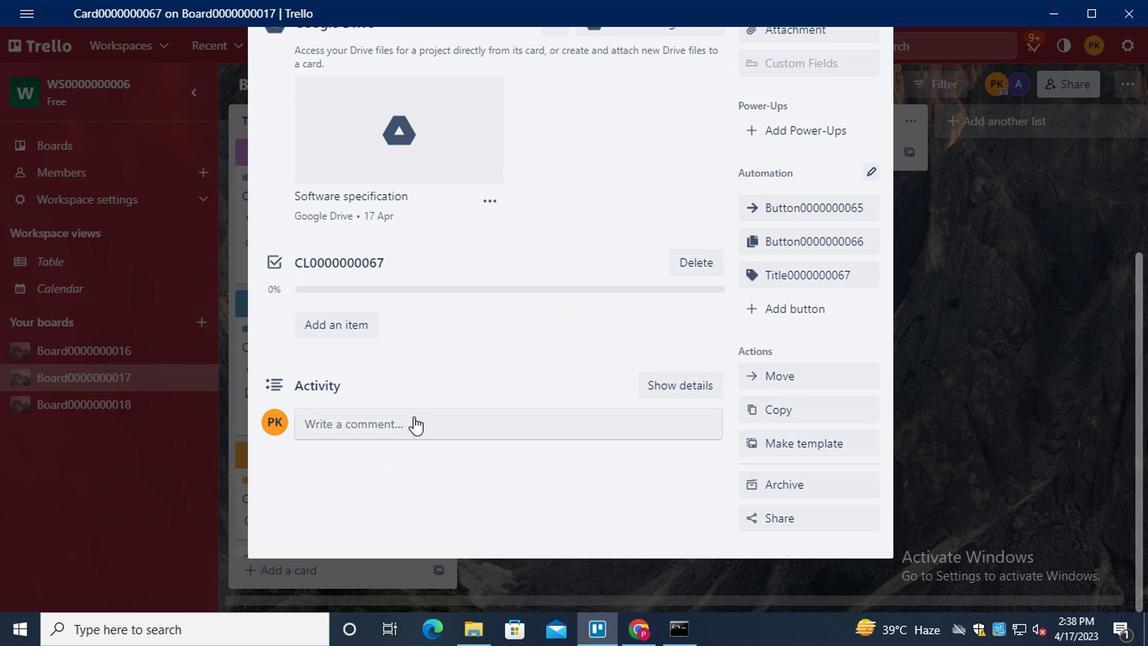 
Action: Key pressed <Key.shift><Key.shift><Key.shift><Key.shift>CM0000000067
Screenshot: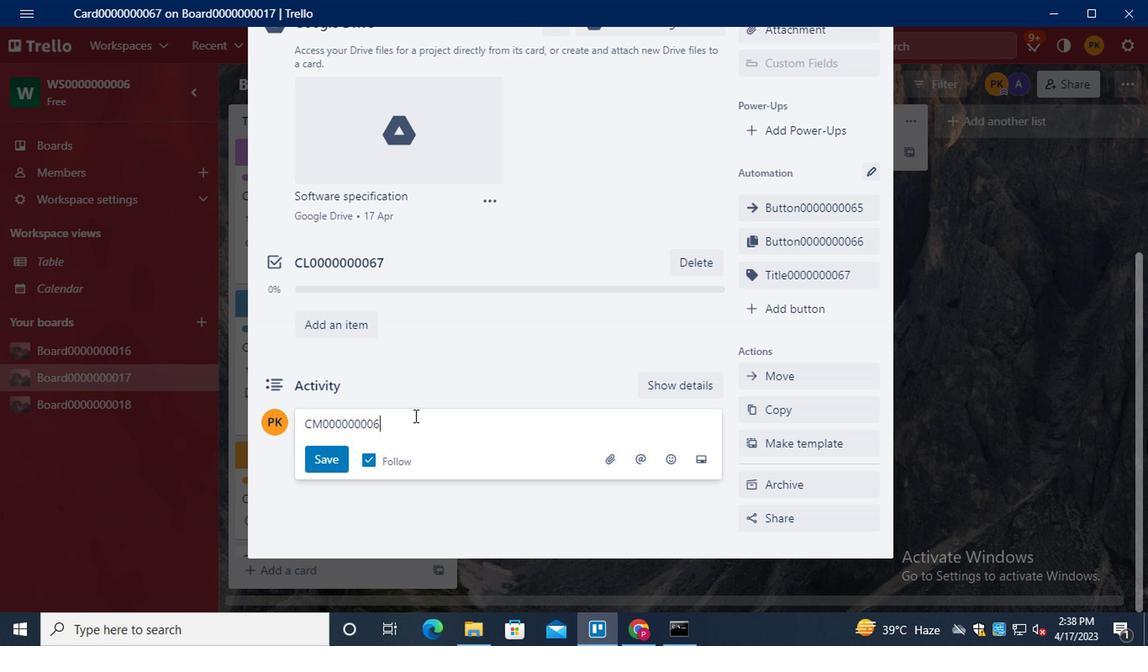 
Action: Mouse moved to (327, 467)
Screenshot: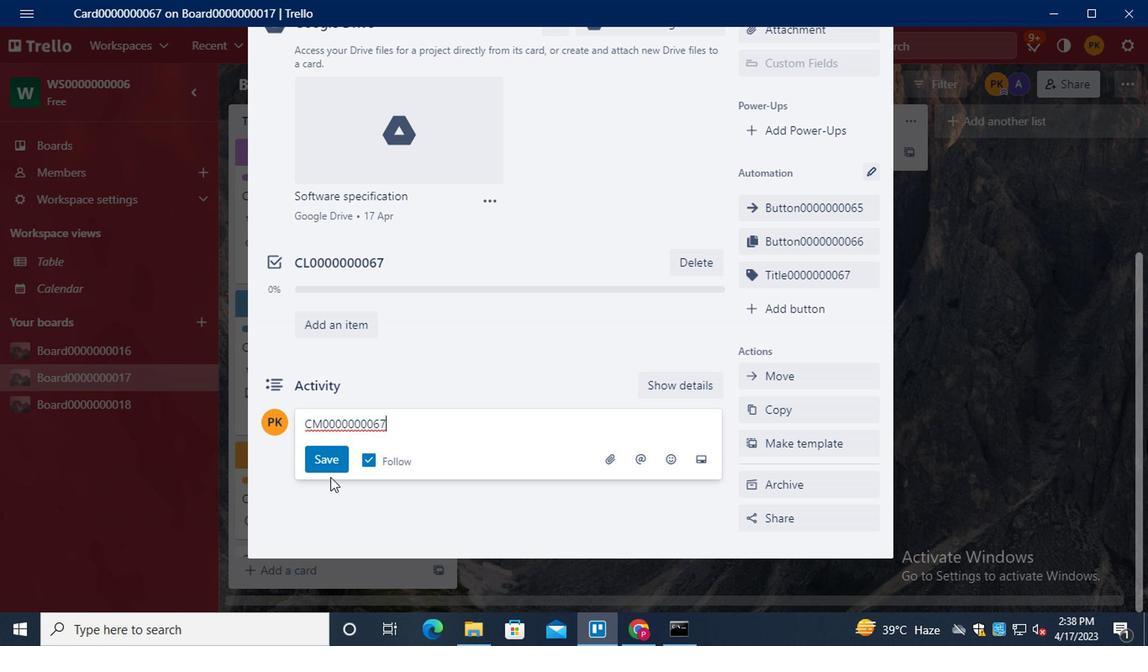 
Action: Mouse pressed left at (327, 467)
Screenshot: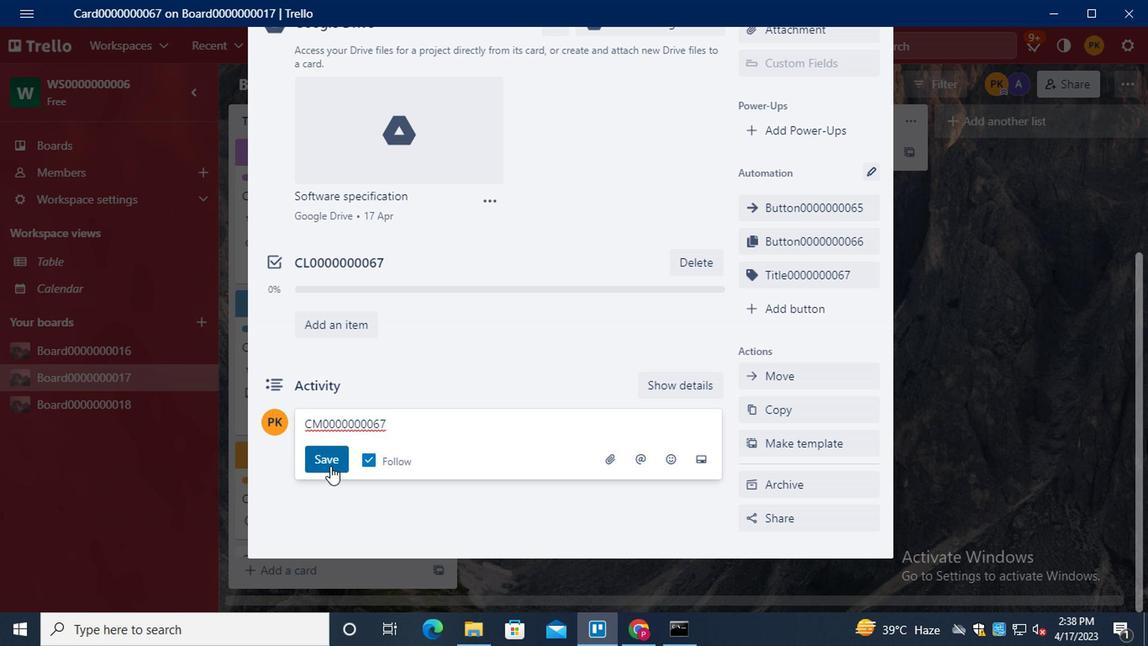
Action: Mouse moved to (338, 458)
Screenshot: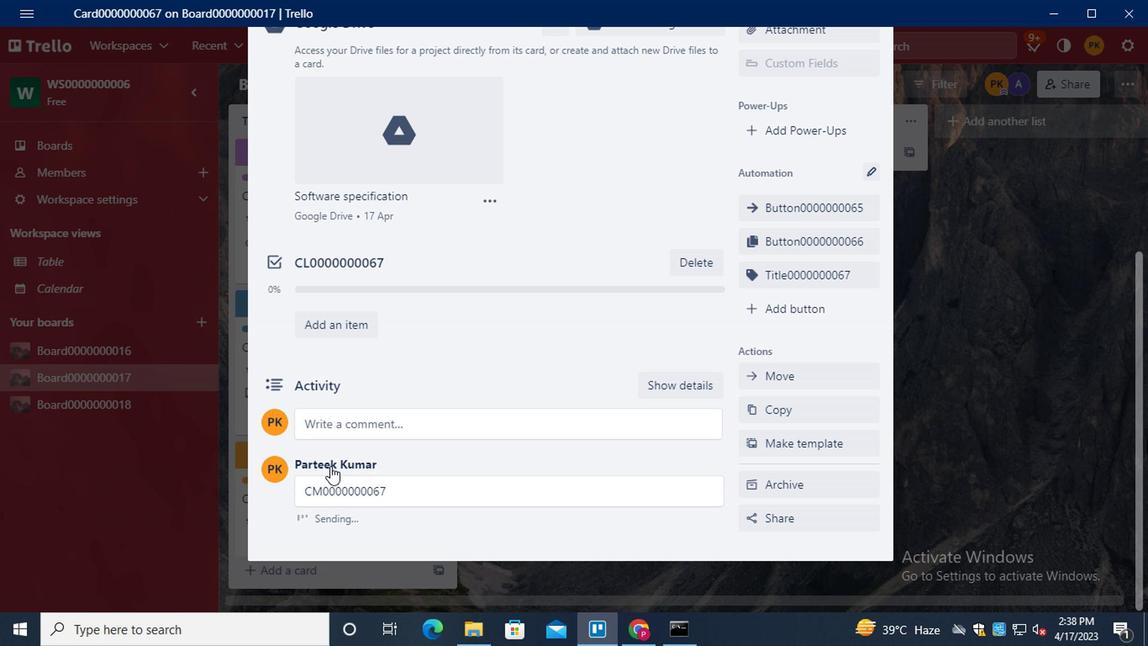 
Action: Mouse scrolled (338, 460) with delta (0, 1)
Screenshot: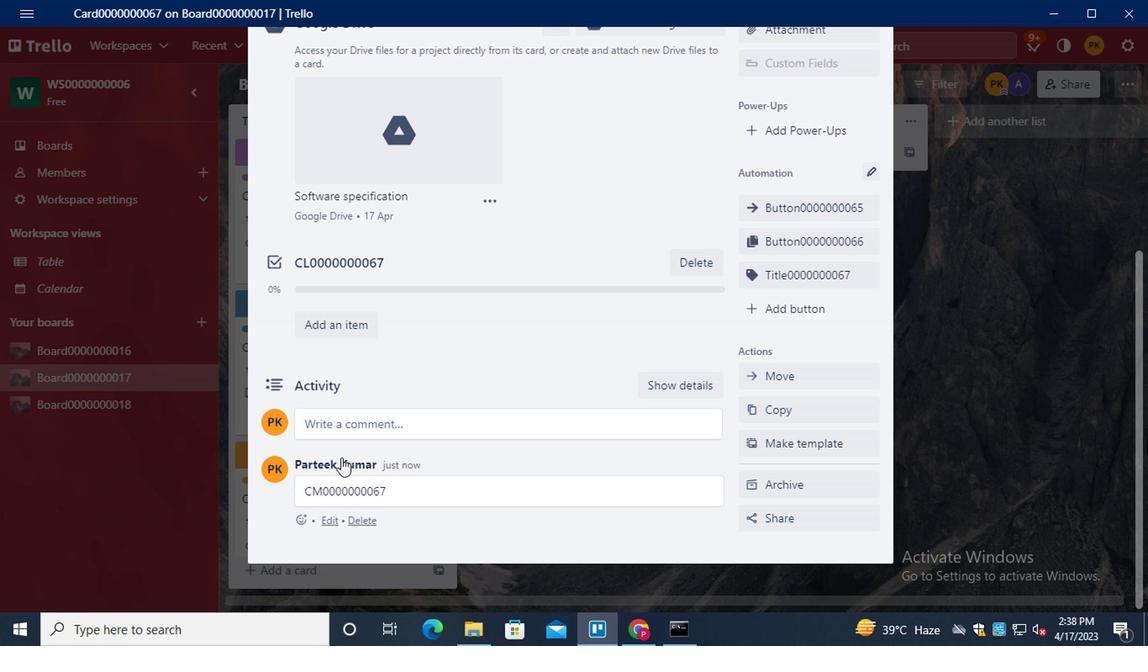 
Action: Mouse scrolled (338, 460) with delta (0, 1)
Screenshot: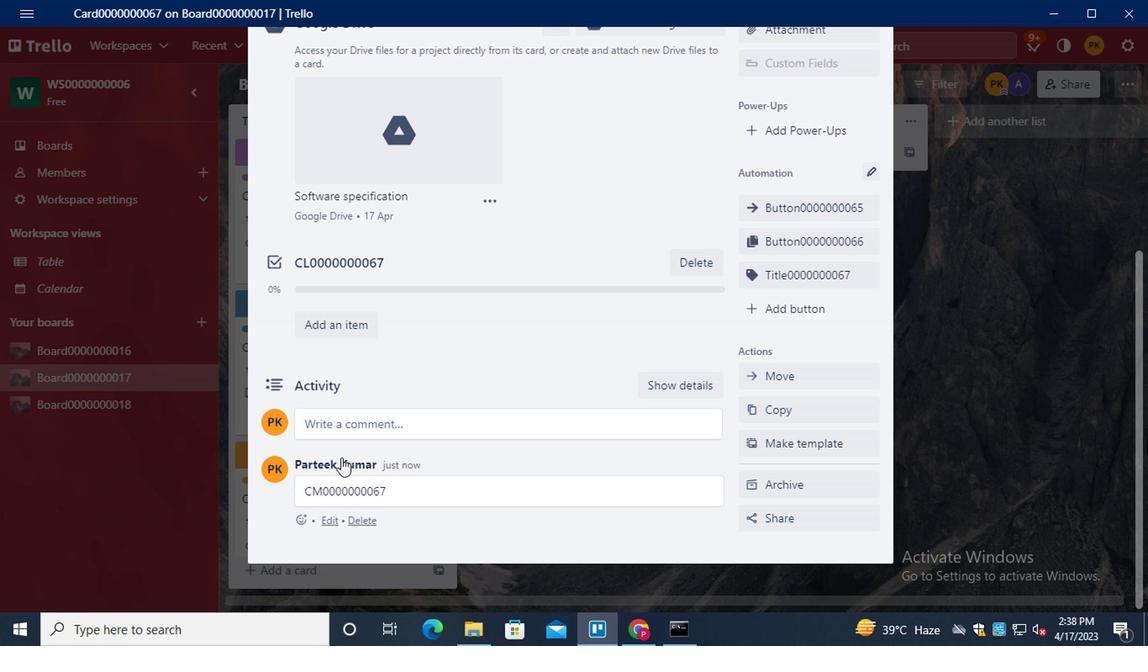 
Action: Mouse scrolled (338, 460) with delta (0, 1)
Screenshot: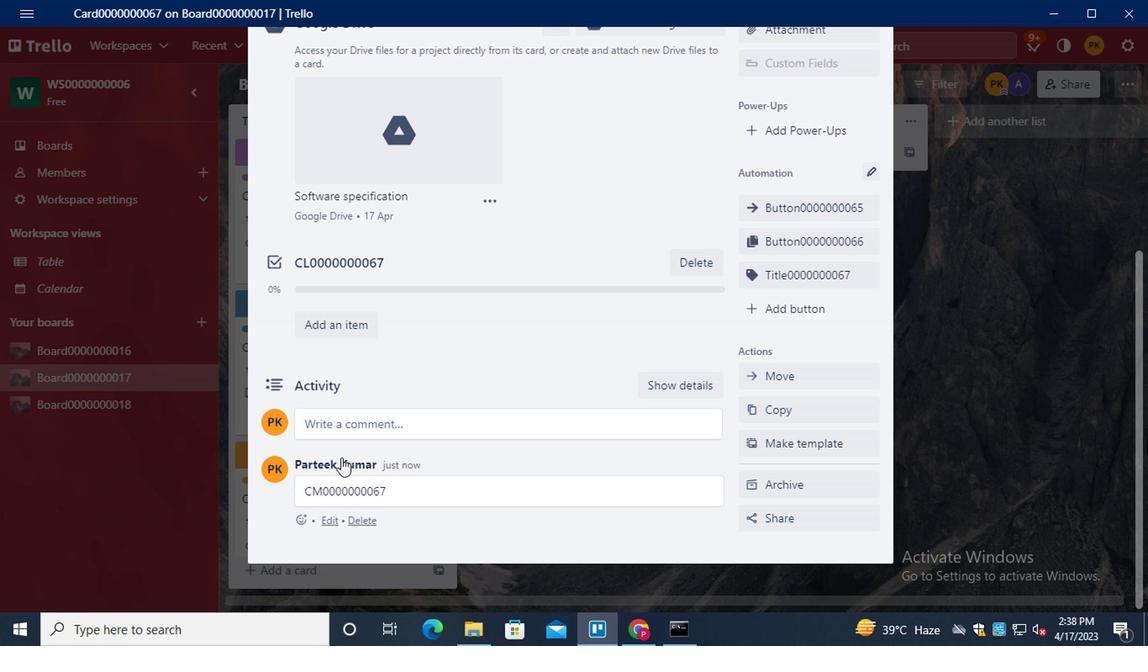 
Action: Mouse scrolled (338, 460) with delta (0, 1)
Screenshot: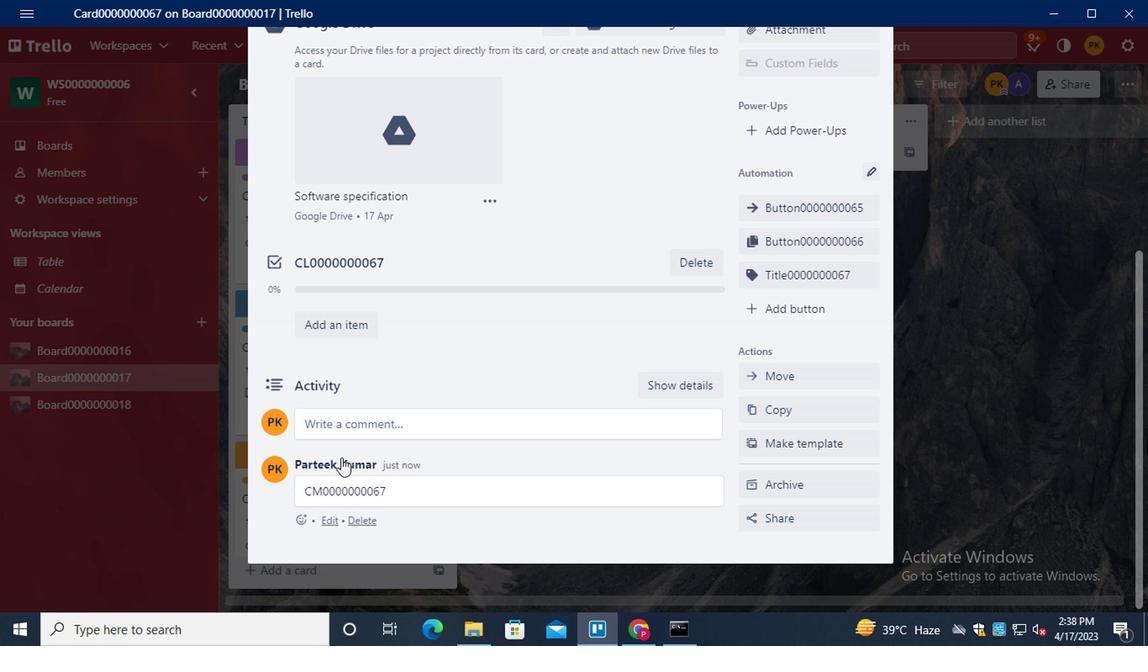 
Action: Mouse scrolled (338, 460) with delta (0, 1)
Screenshot: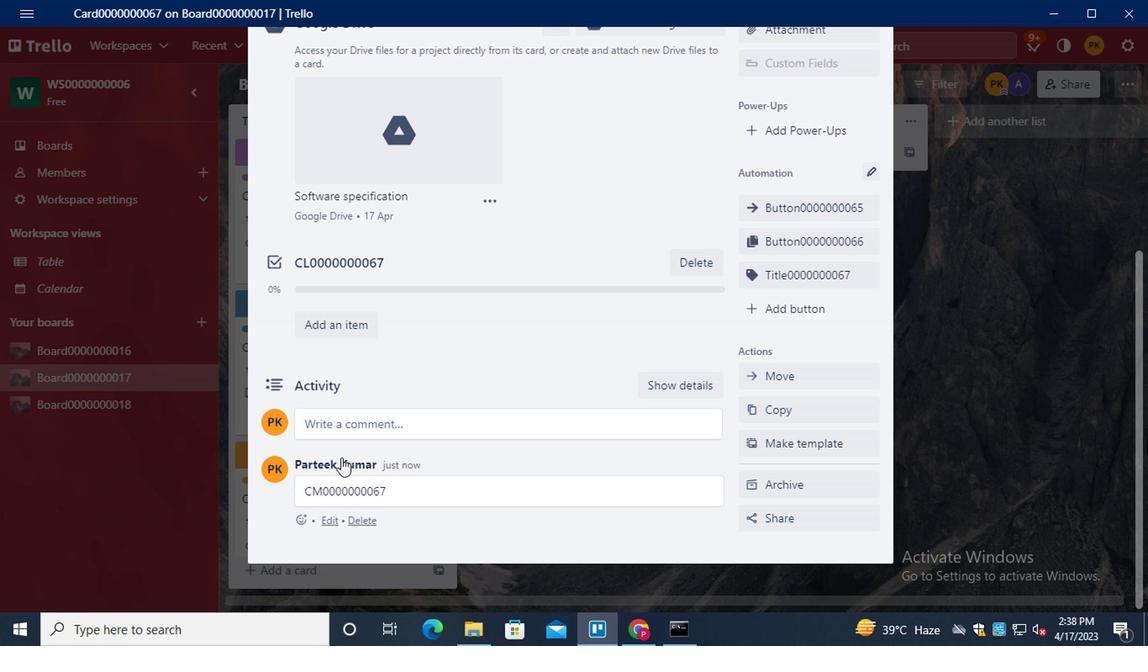 
Action: Mouse scrolled (338, 460) with delta (0, 1)
Screenshot: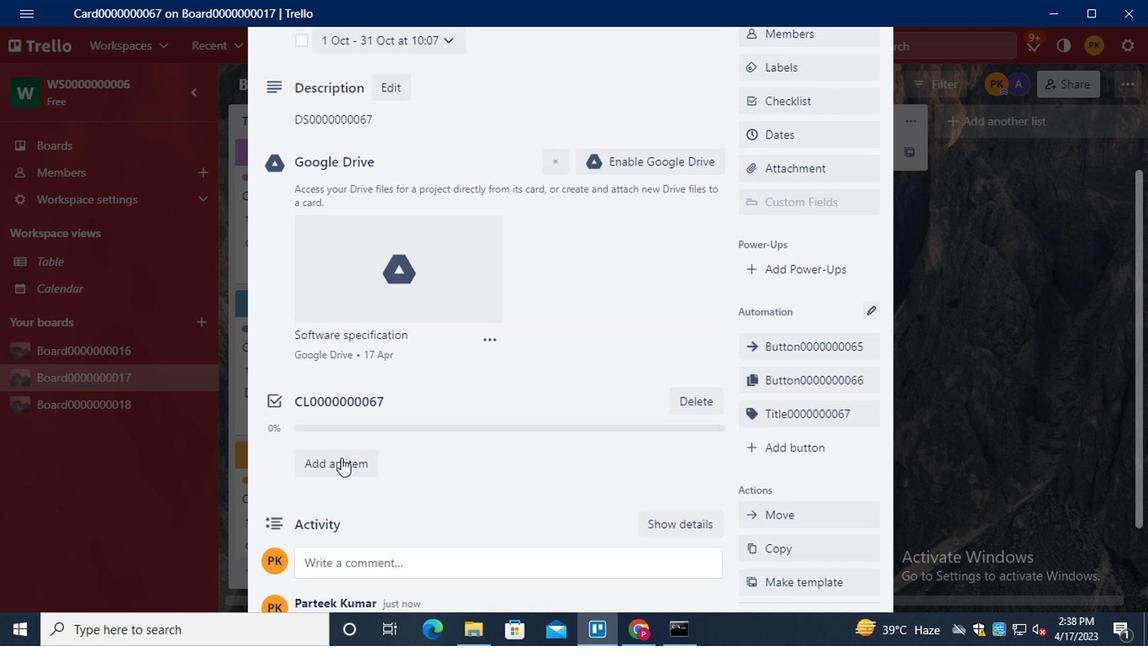 
